 Task: Find a round trip flight from Istanbul to London for 2 passengers in Business class, traveling from 13th July to 20th July, with a price limit of $2,000.
Action: Mouse moved to (417, 363)
Screenshot: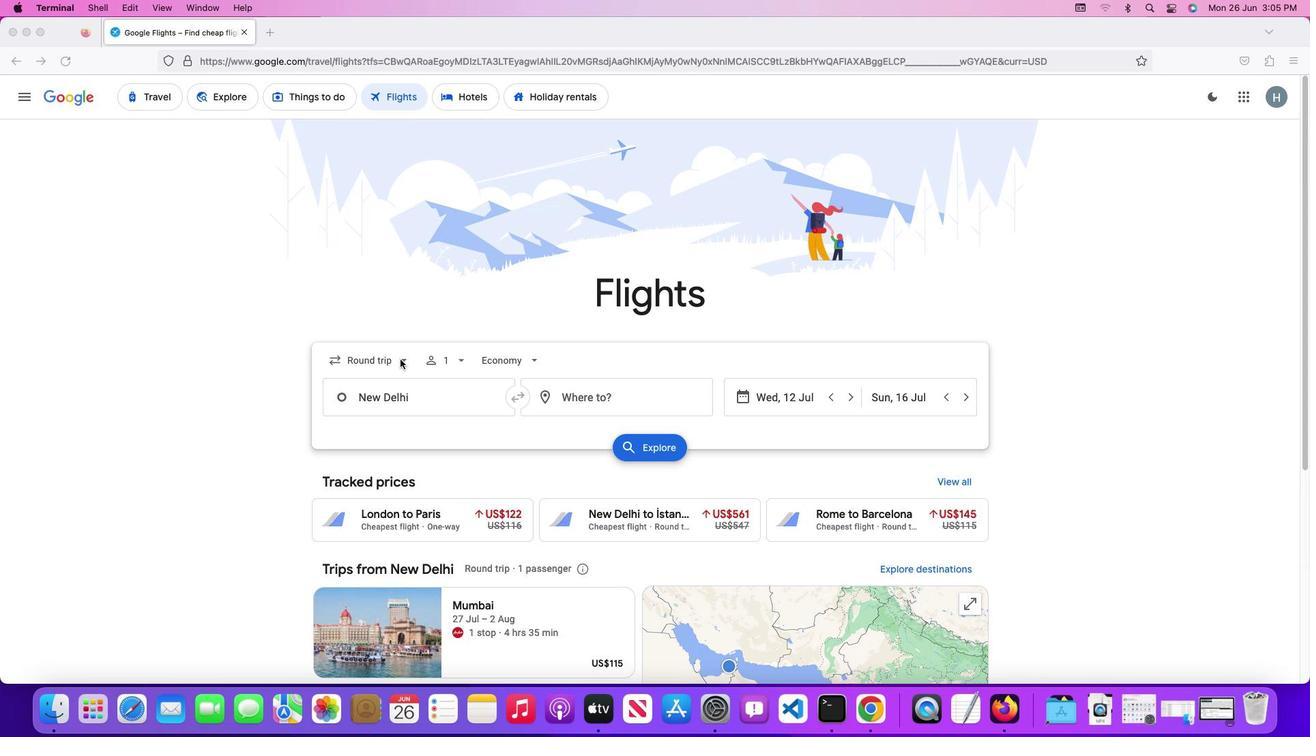 
Action: Mouse pressed left at (417, 363)
Screenshot: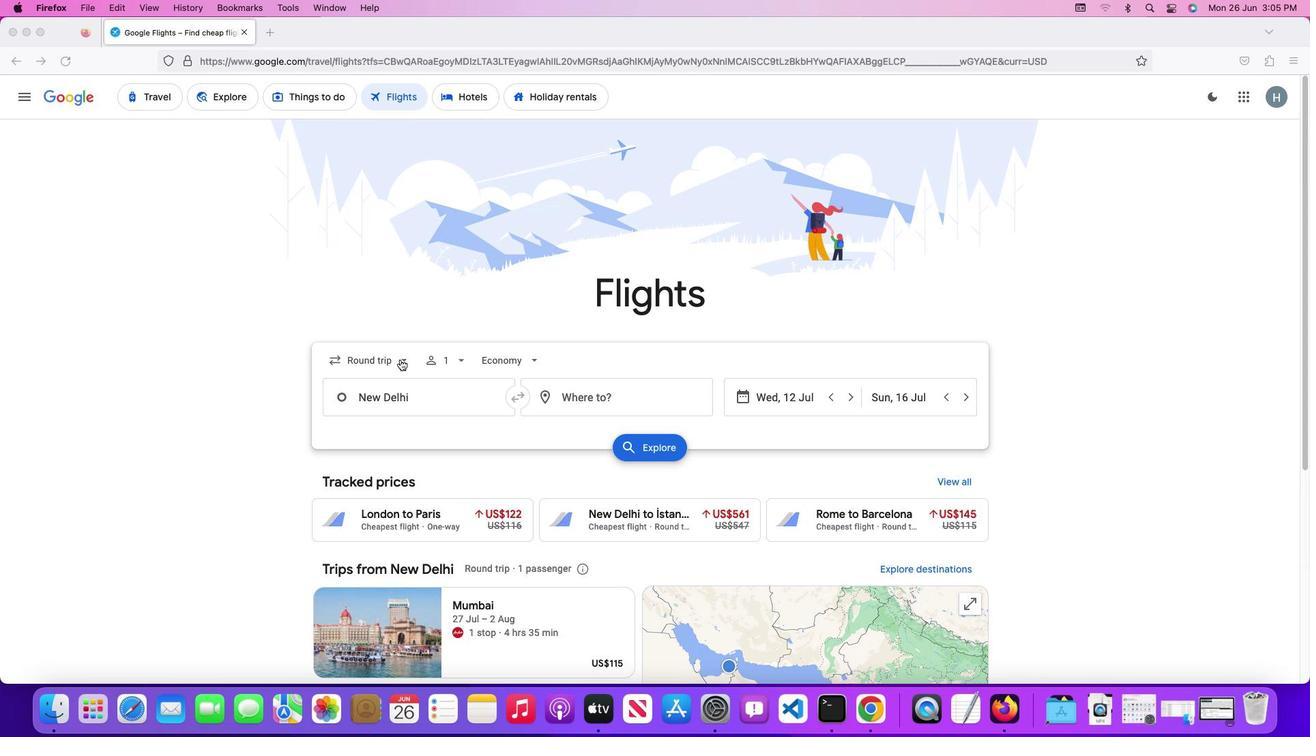 
Action: Mouse pressed left at (417, 363)
Screenshot: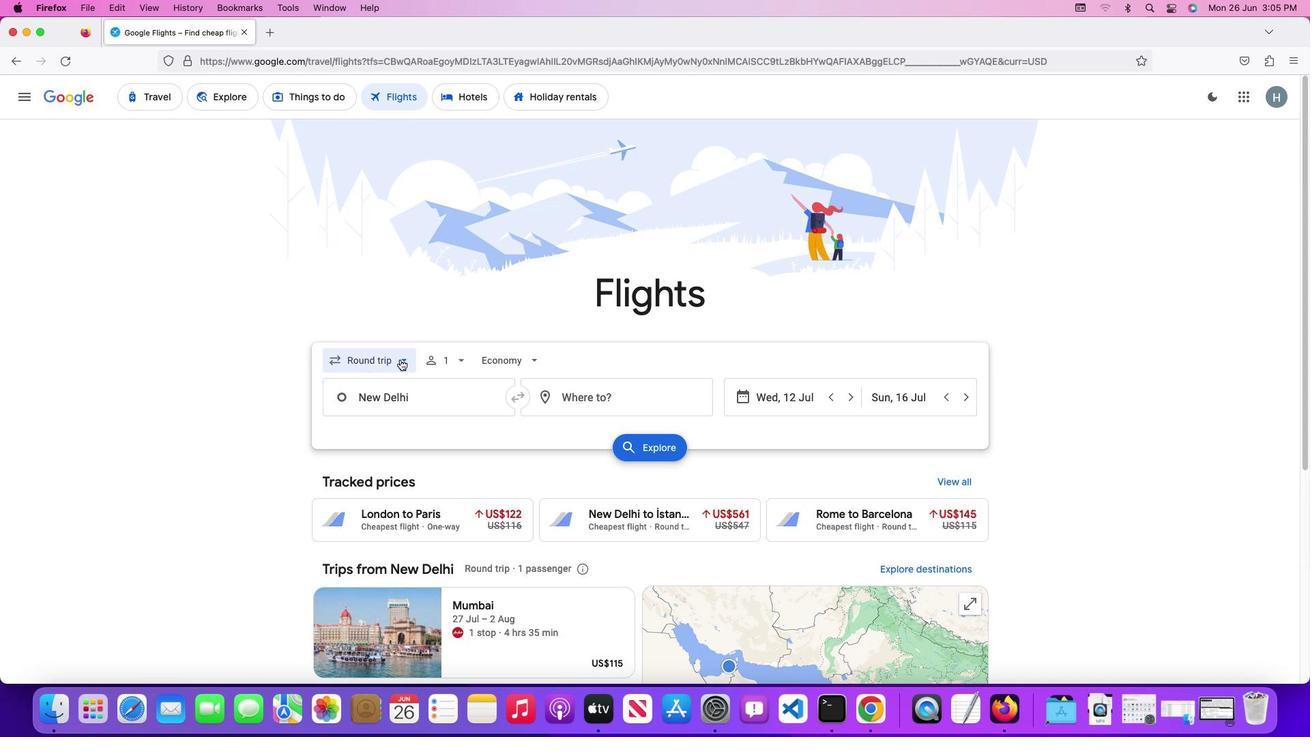 
Action: Mouse moved to (419, 397)
Screenshot: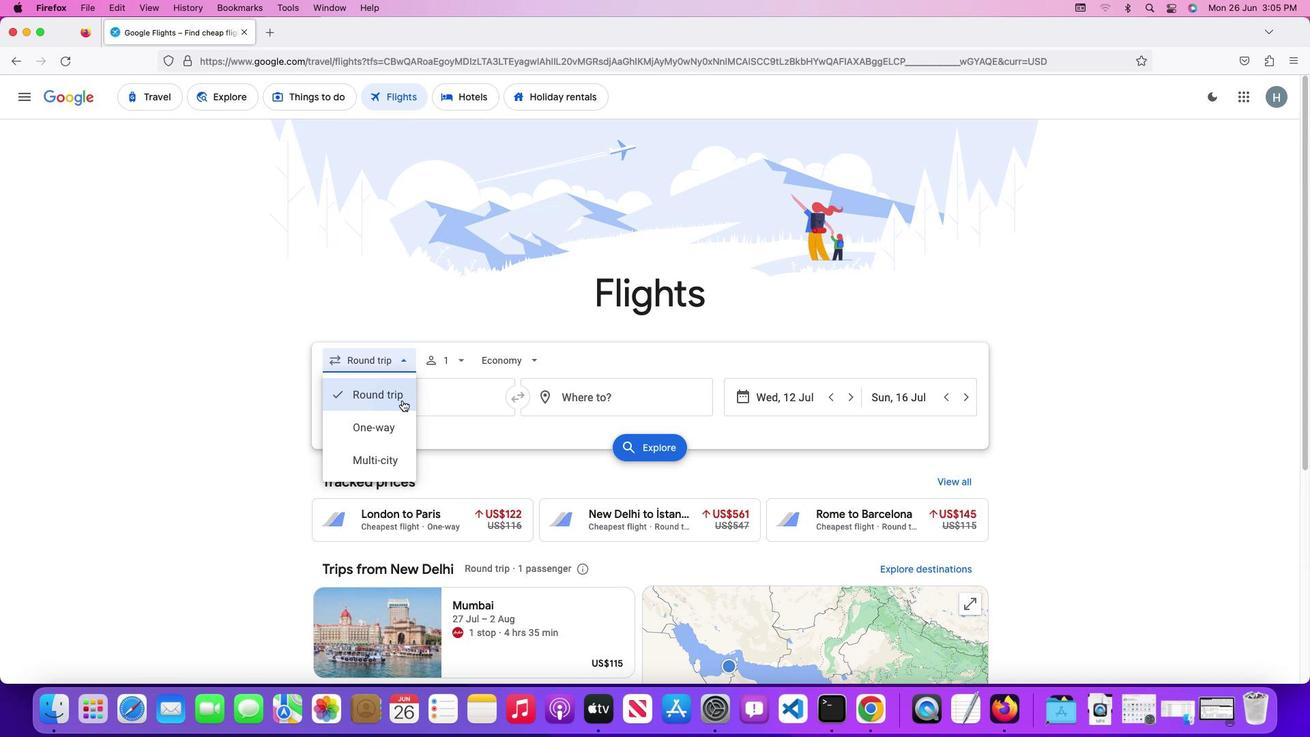 
Action: Mouse pressed left at (419, 397)
Screenshot: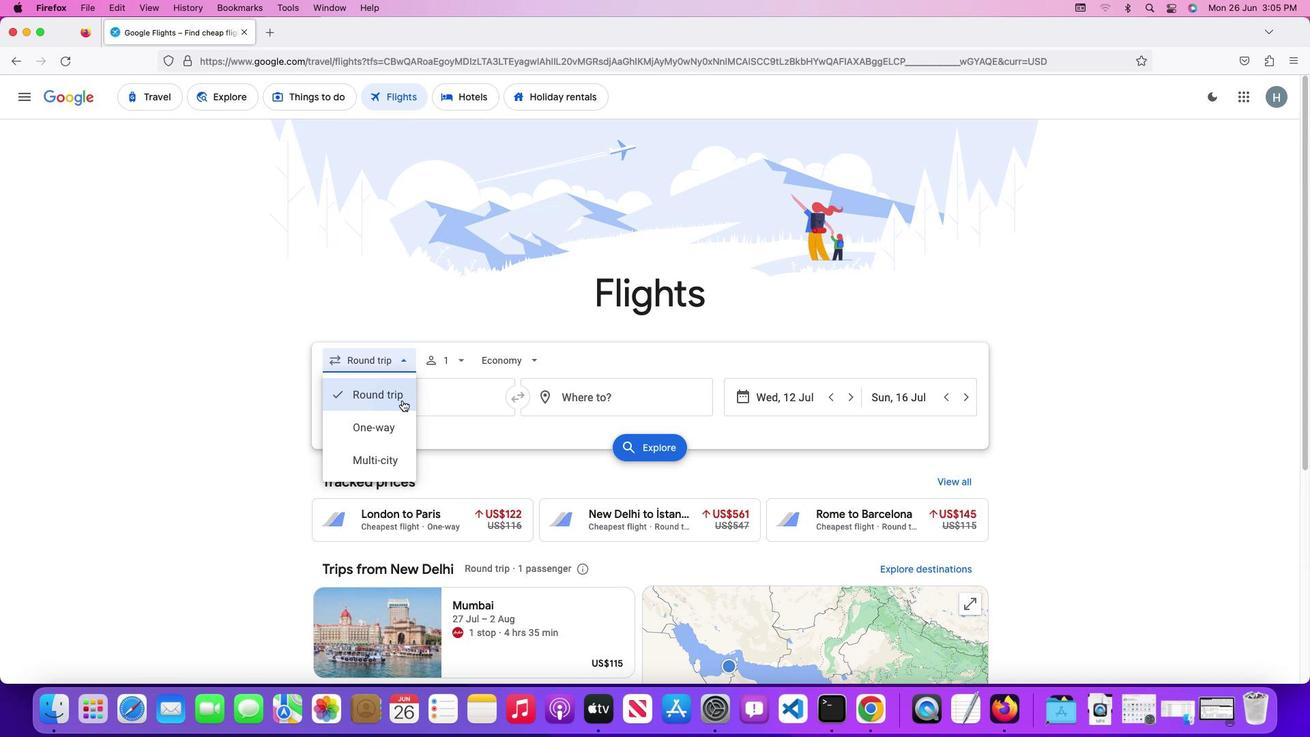 
Action: Mouse moved to (477, 361)
Screenshot: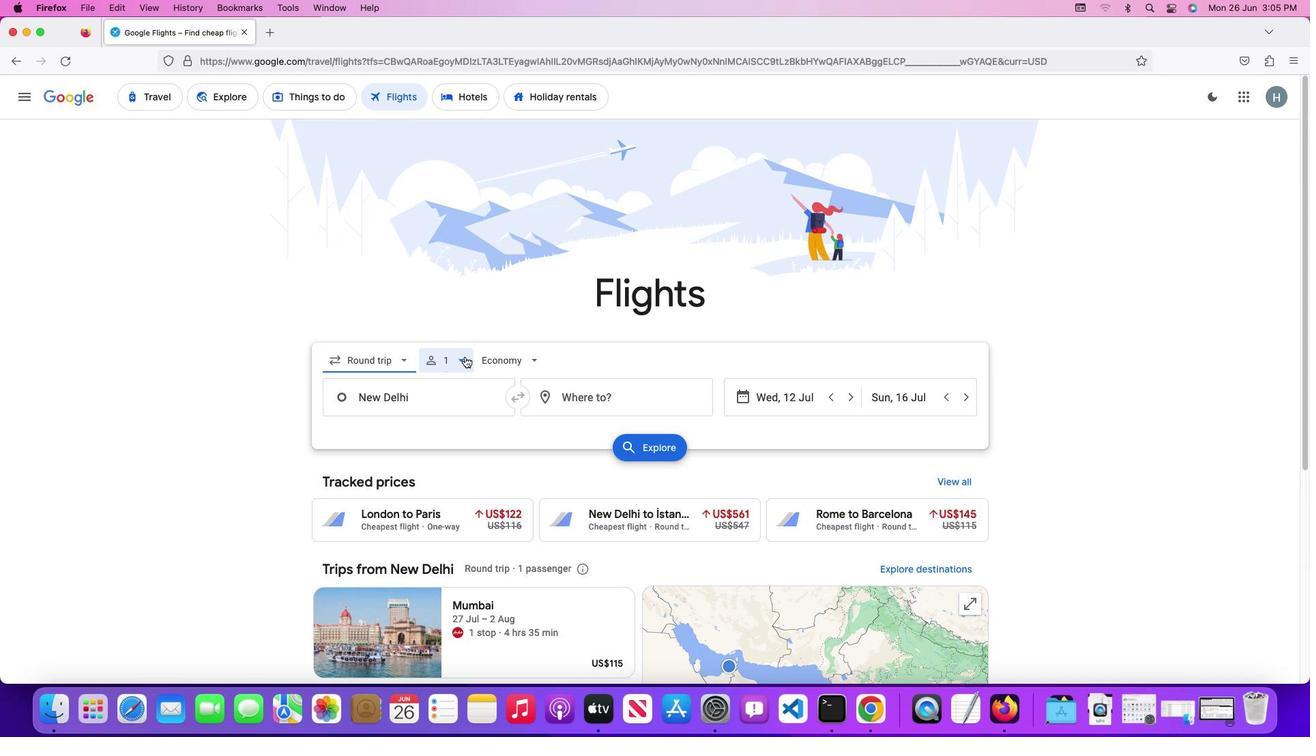 
Action: Mouse pressed left at (477, 361)
Screenshot: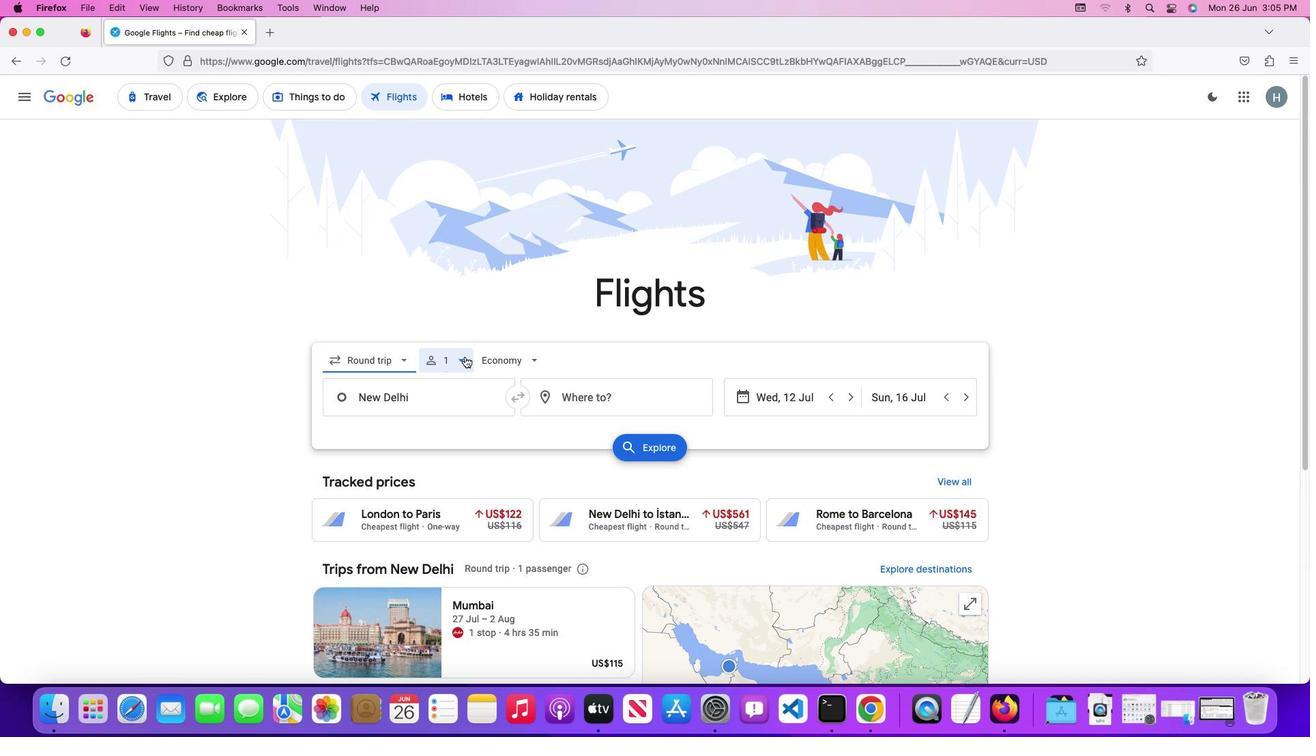 
Action: Mouse moved to (562, 391)
Screenshot: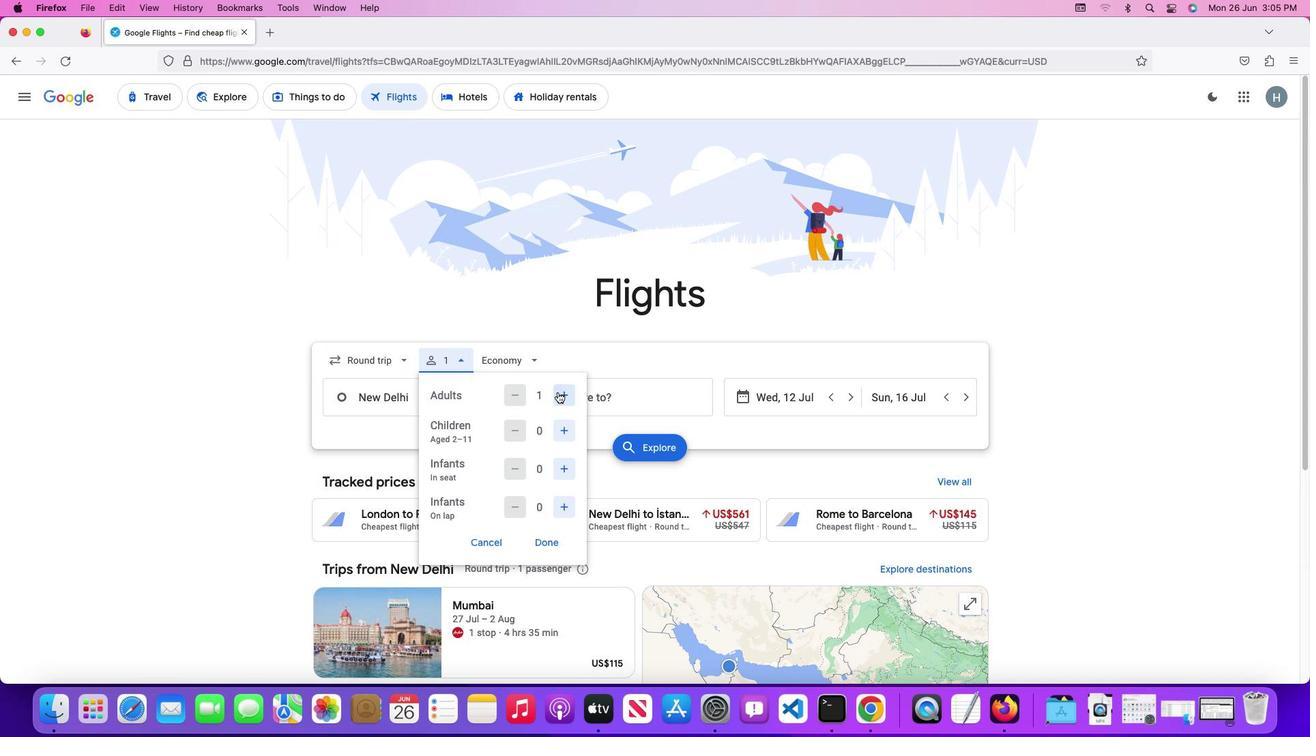 
Action: Mouse pressed left at (562, 391)
Screenshot: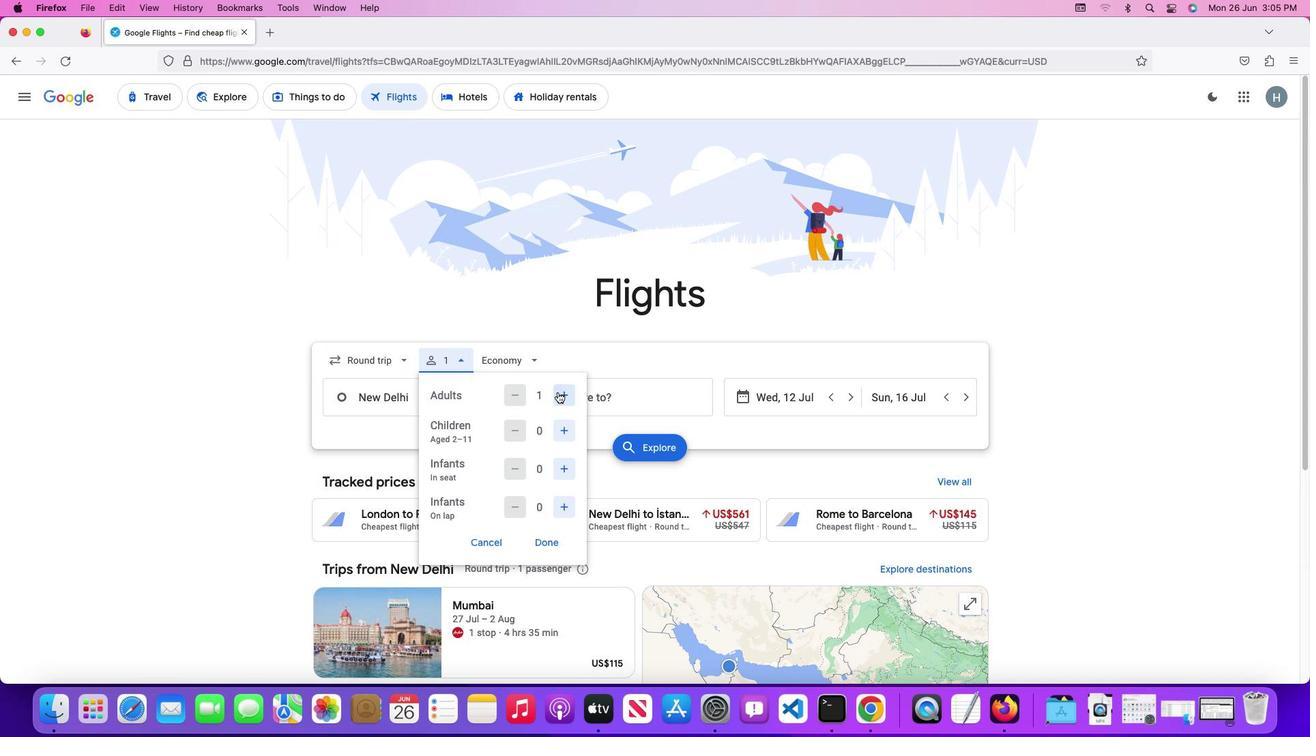 
Action: Mouse moved to (551, 511)
Screenshot: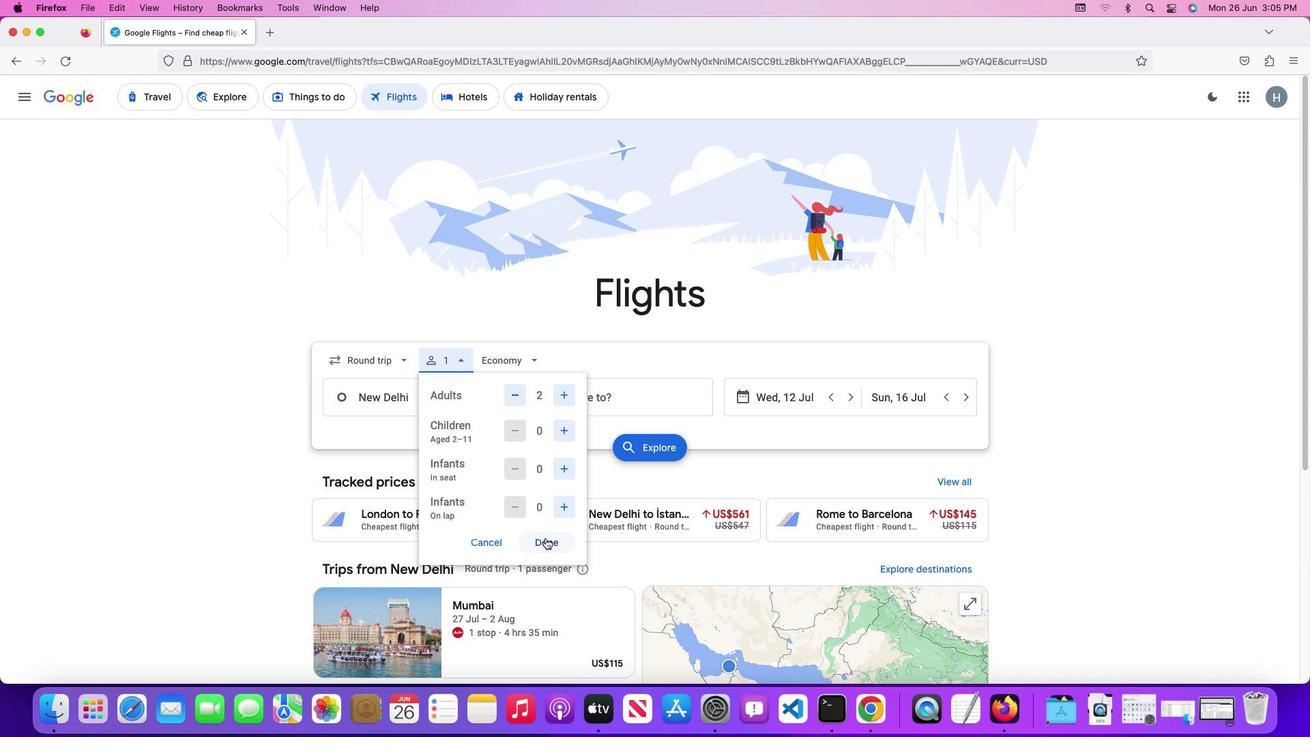 
Action: Mouse pressed left at (551, 511)
Screenshot: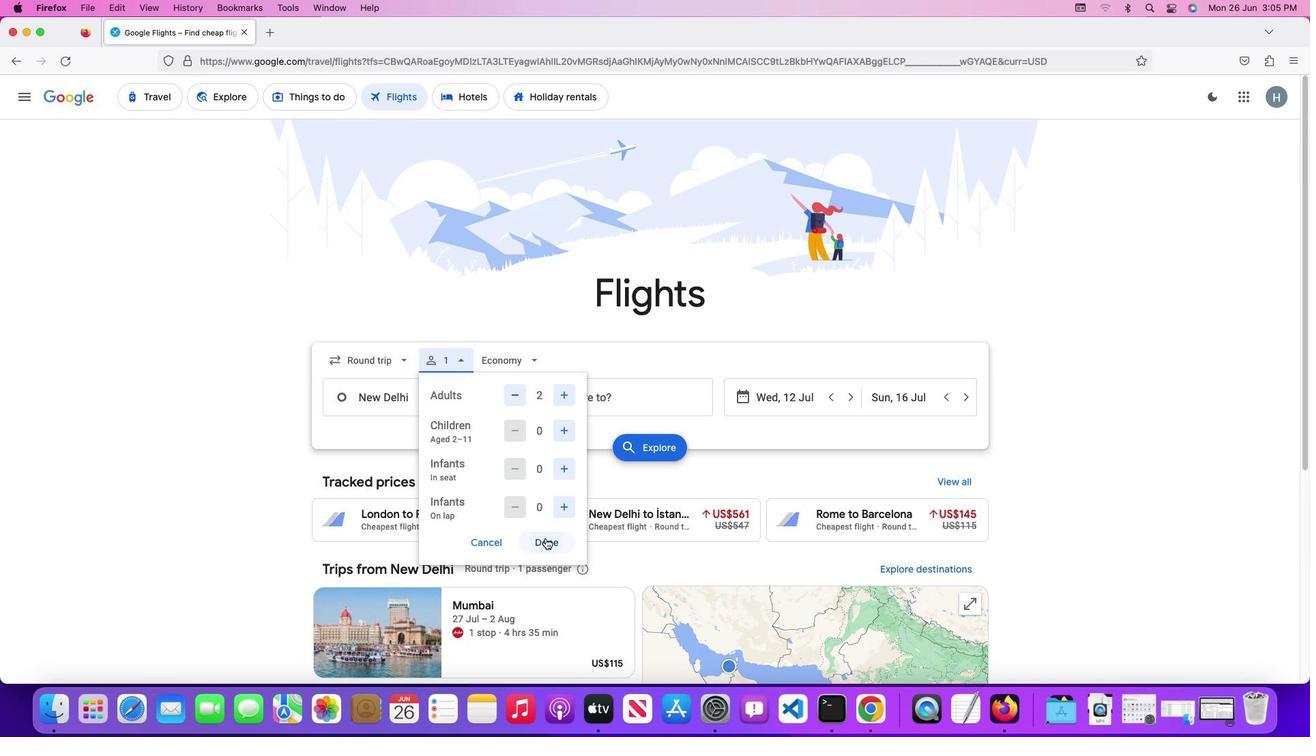 
Action: Mouse moved to (526, 363)
Screenshot: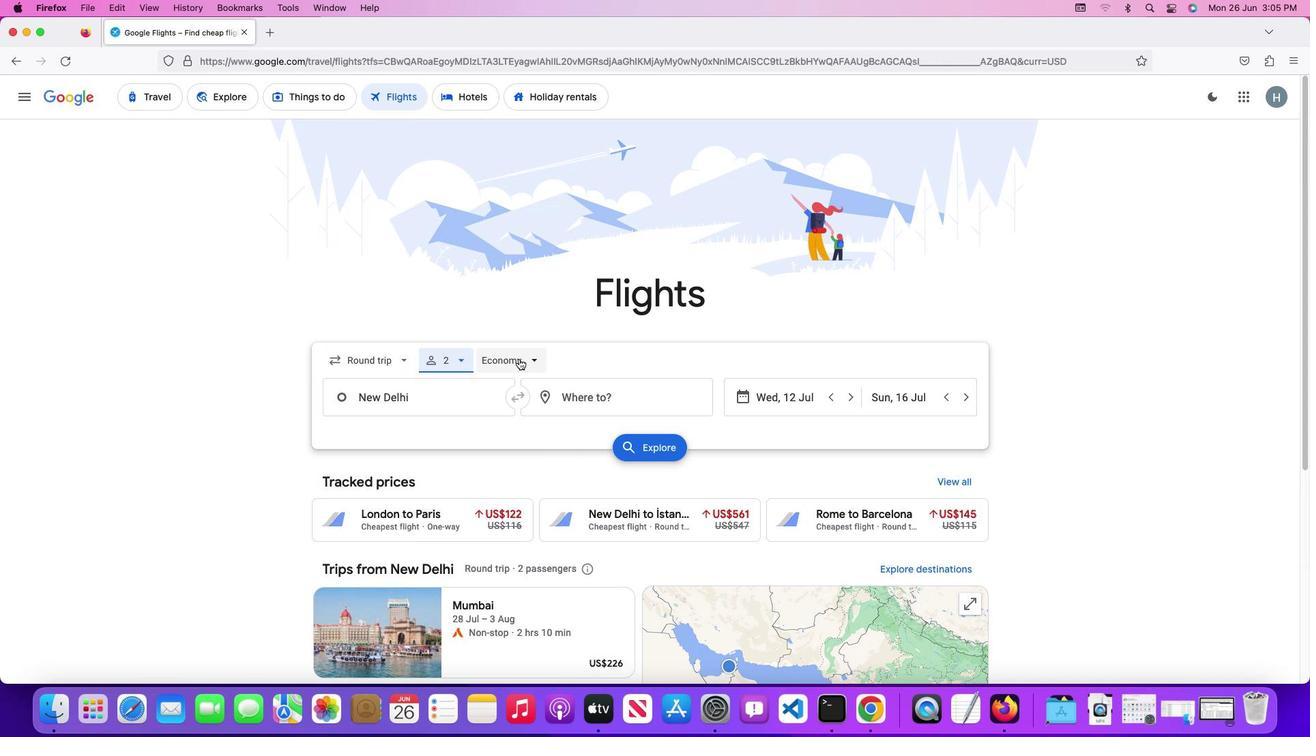 
Action: Mouse pressed left at (526, 363)
Screenshot: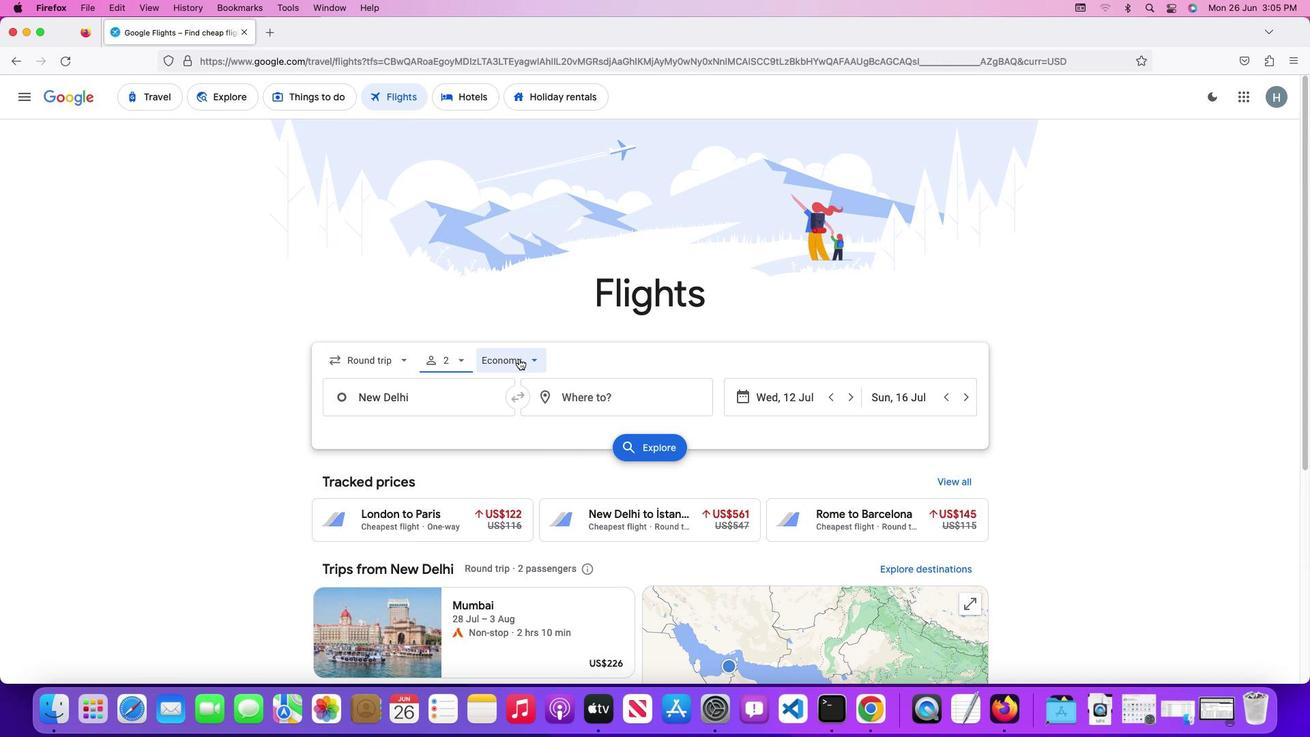 
Action: Mouse moved to (535, 442)
Screenshot: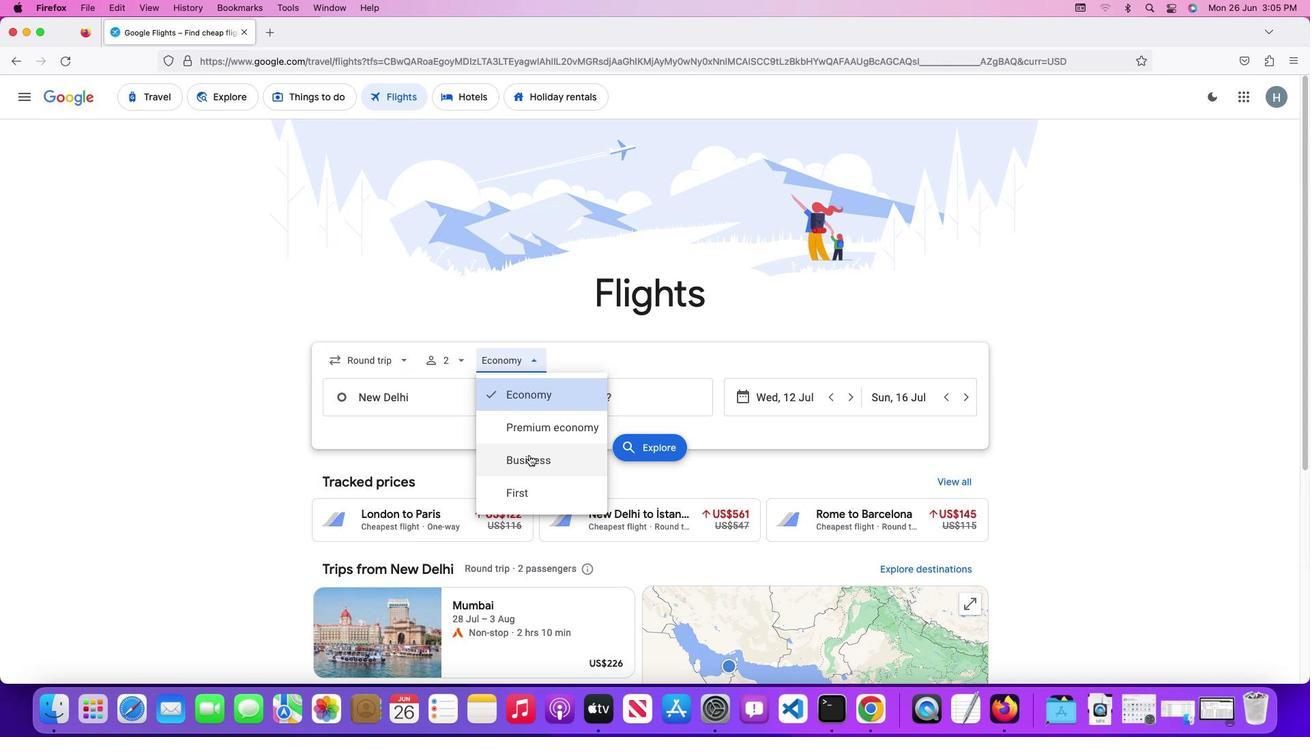 
Action: Mouse pressed left at (535, 442)
Screenshot: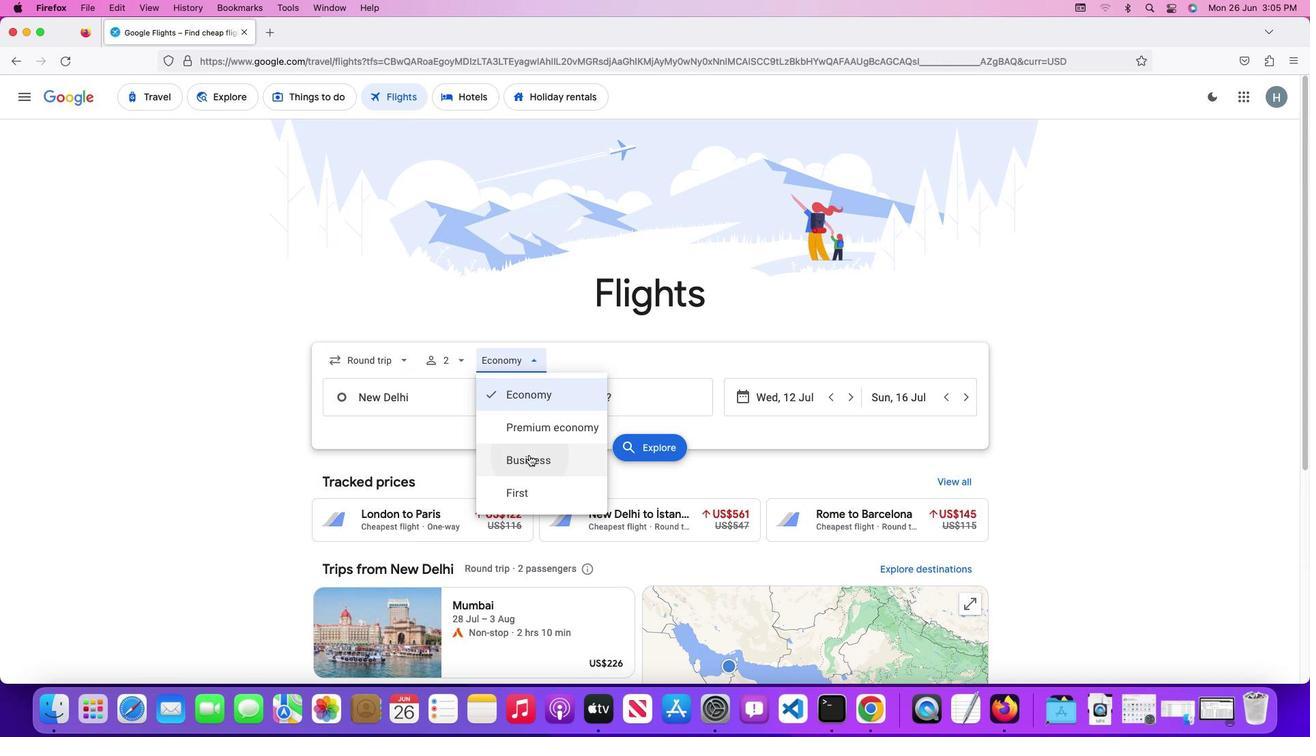 
Action: Mouse moved to (451, 395)
Screenshot: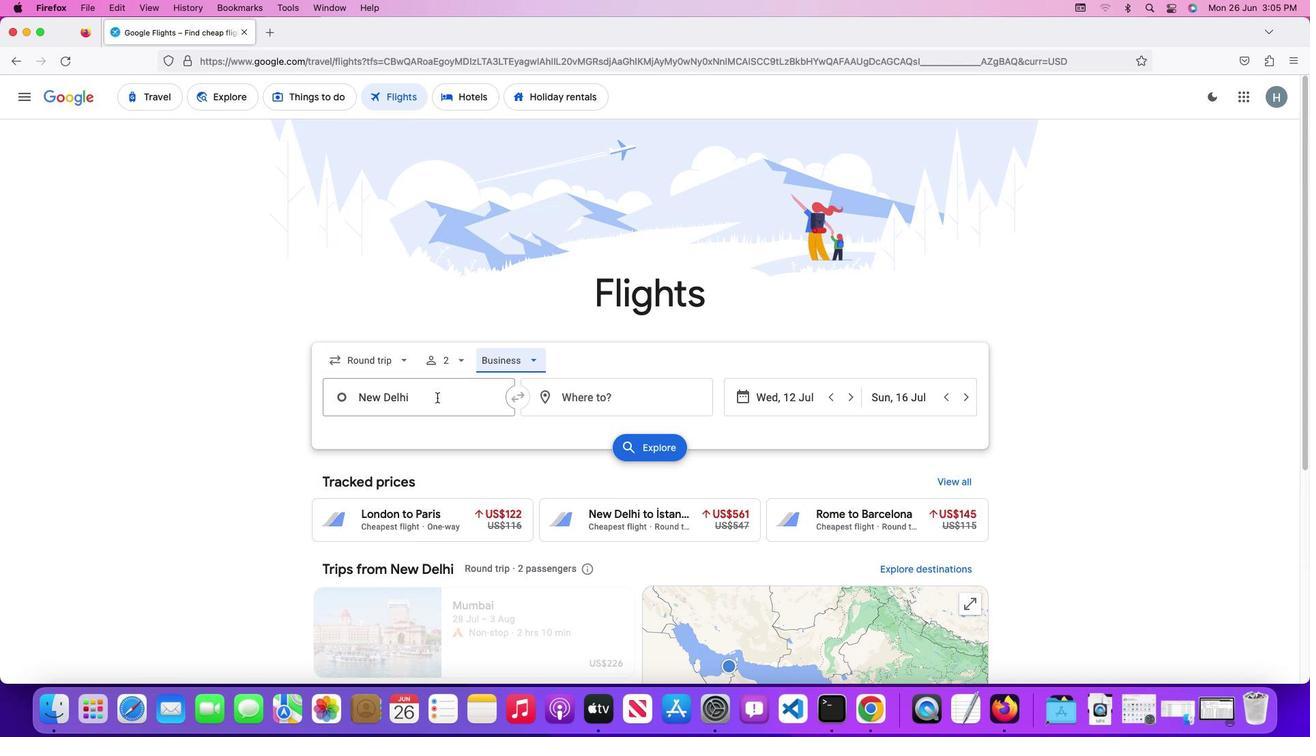 
Action: Mouse pressed left at (451, 395)
Screenshot: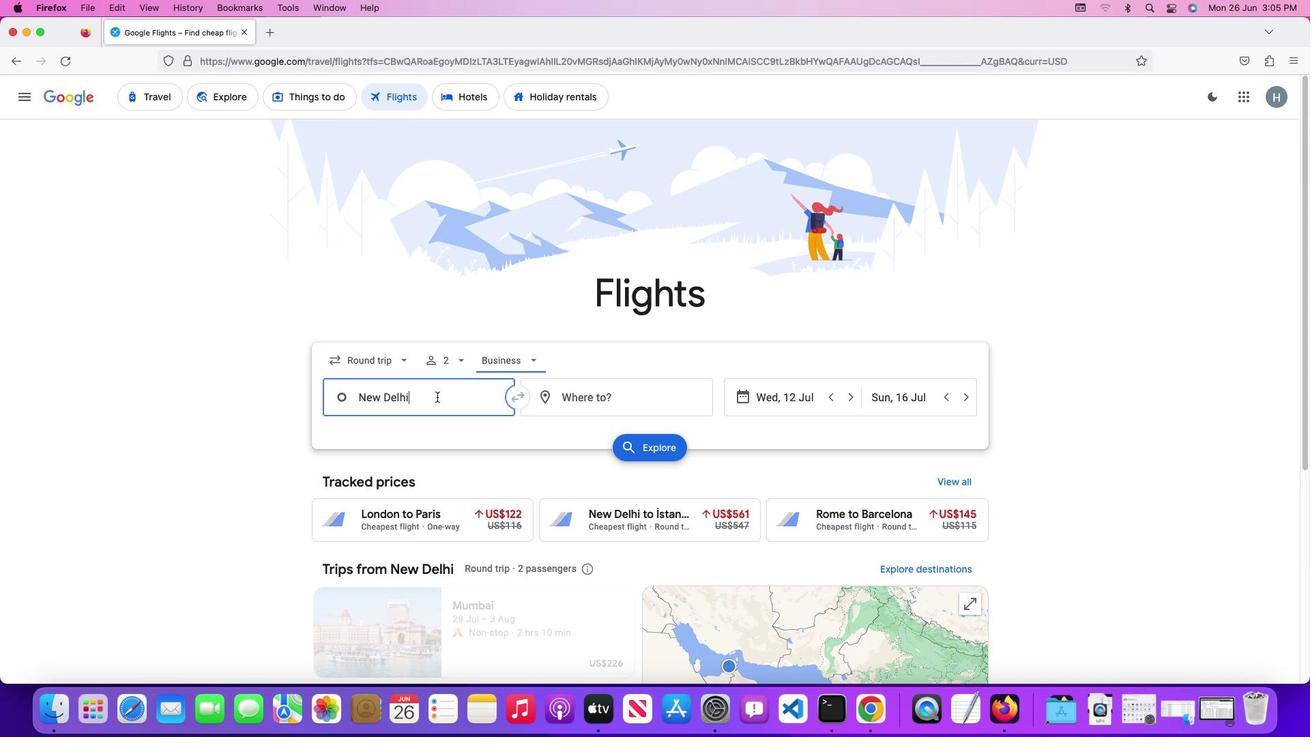 
Action: Mouse moved to (451, 395)
Screenshot: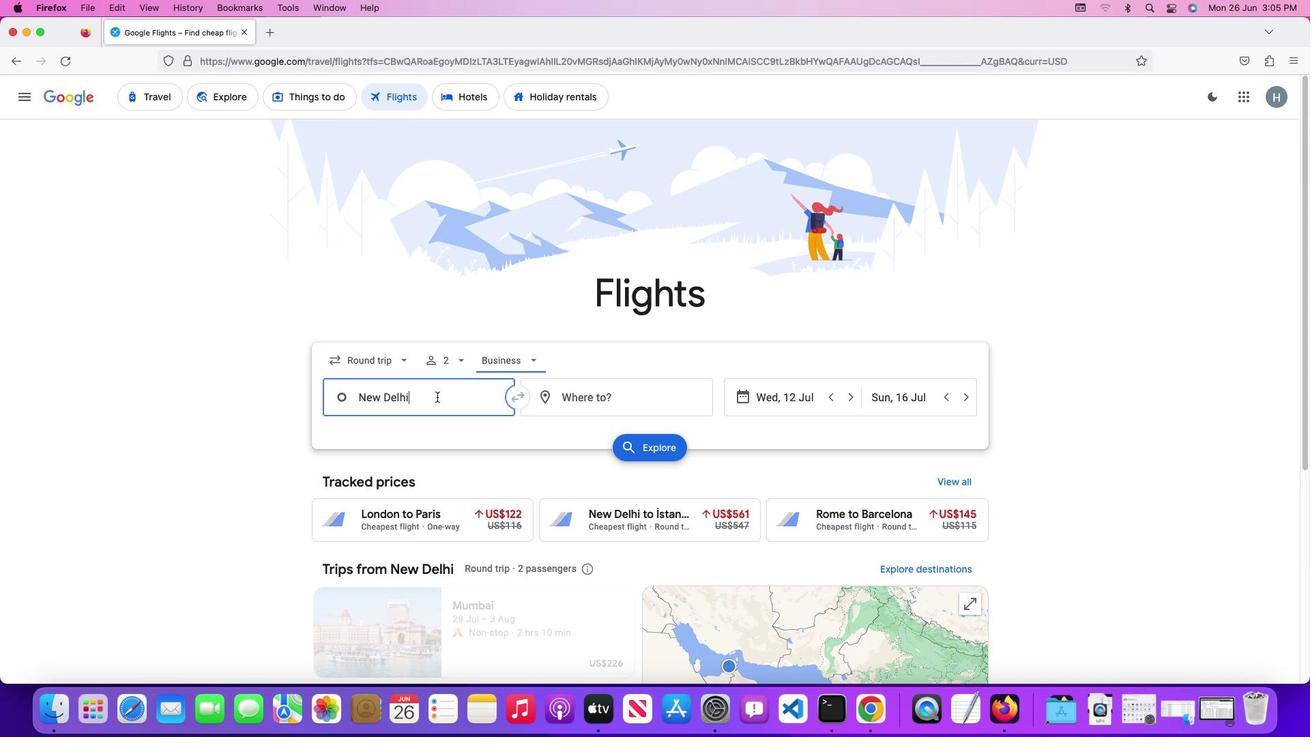 
Action: Key pressed Key.shift'I''s''t''a''n''b''u''l'
Screenshot: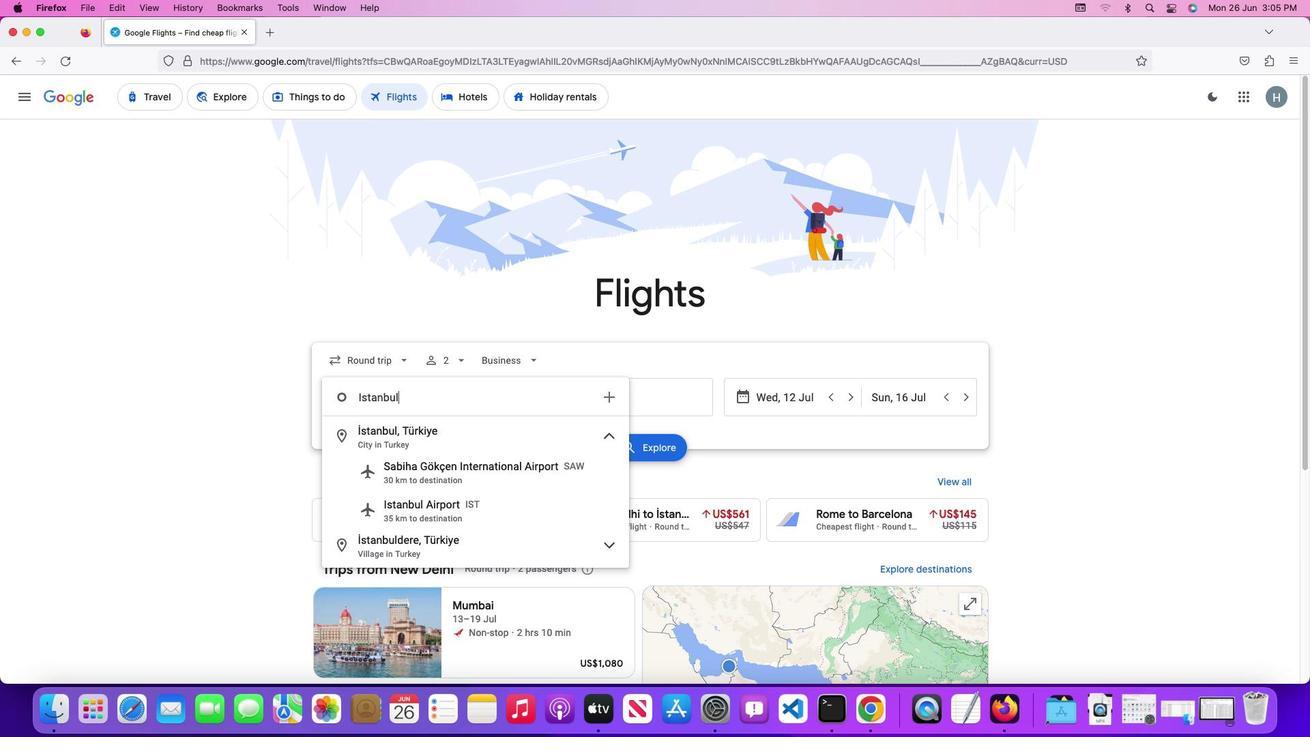 
Action: Mouse moved to (471, 425)
Screenshot: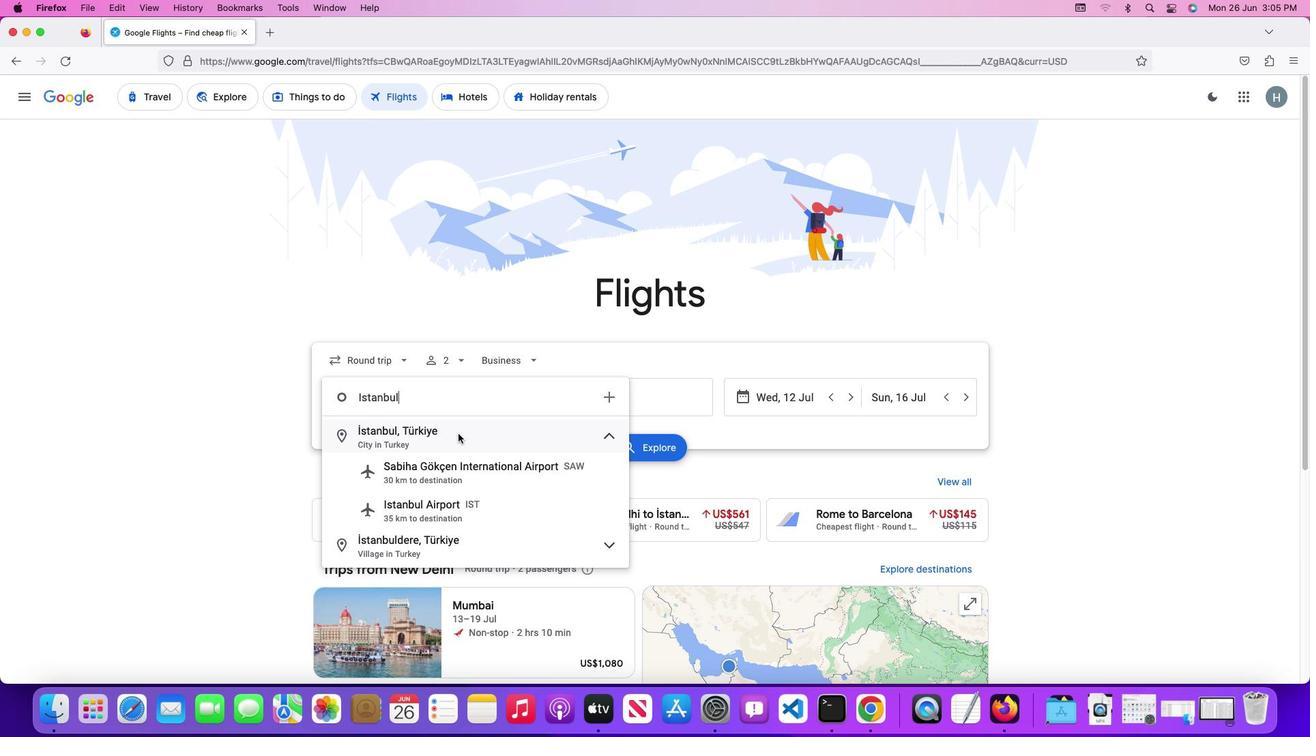 
Action: Mouse pressed left at (471, 425)
Screenshot: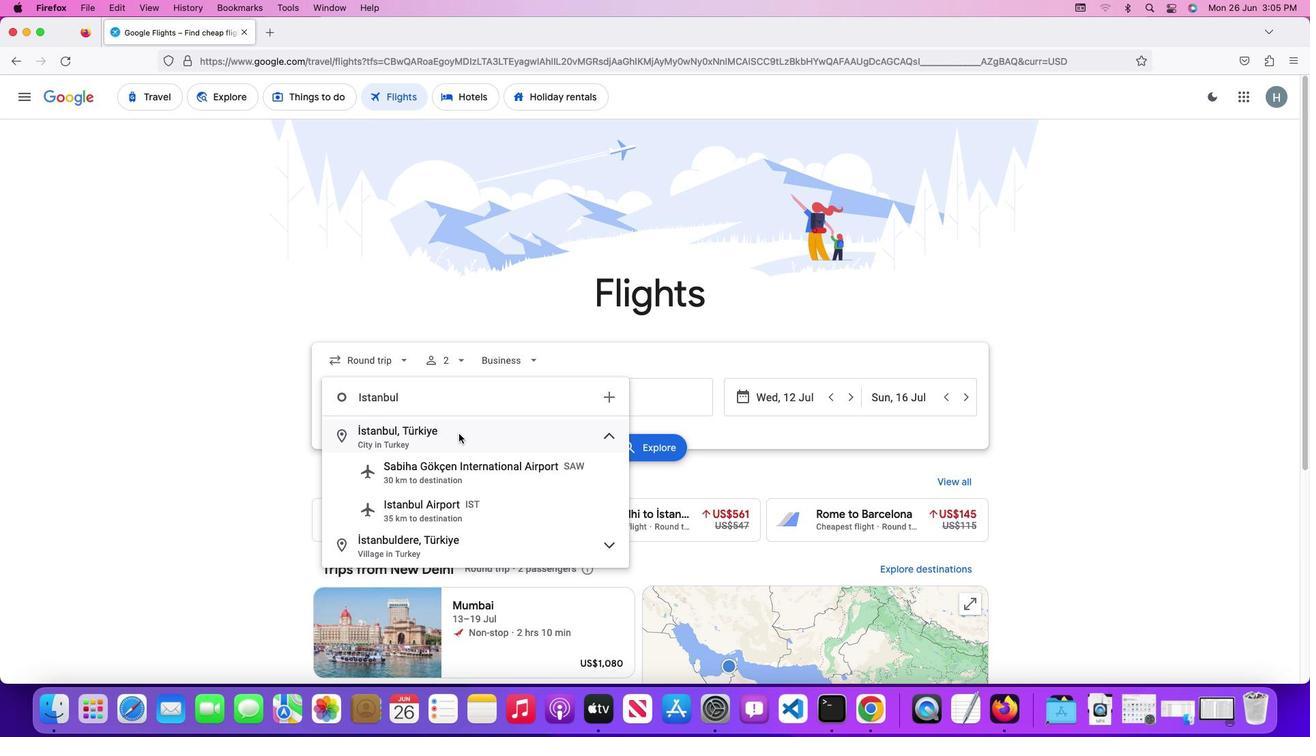 
Action: Mouse moved to (578, 397)
Screenshot: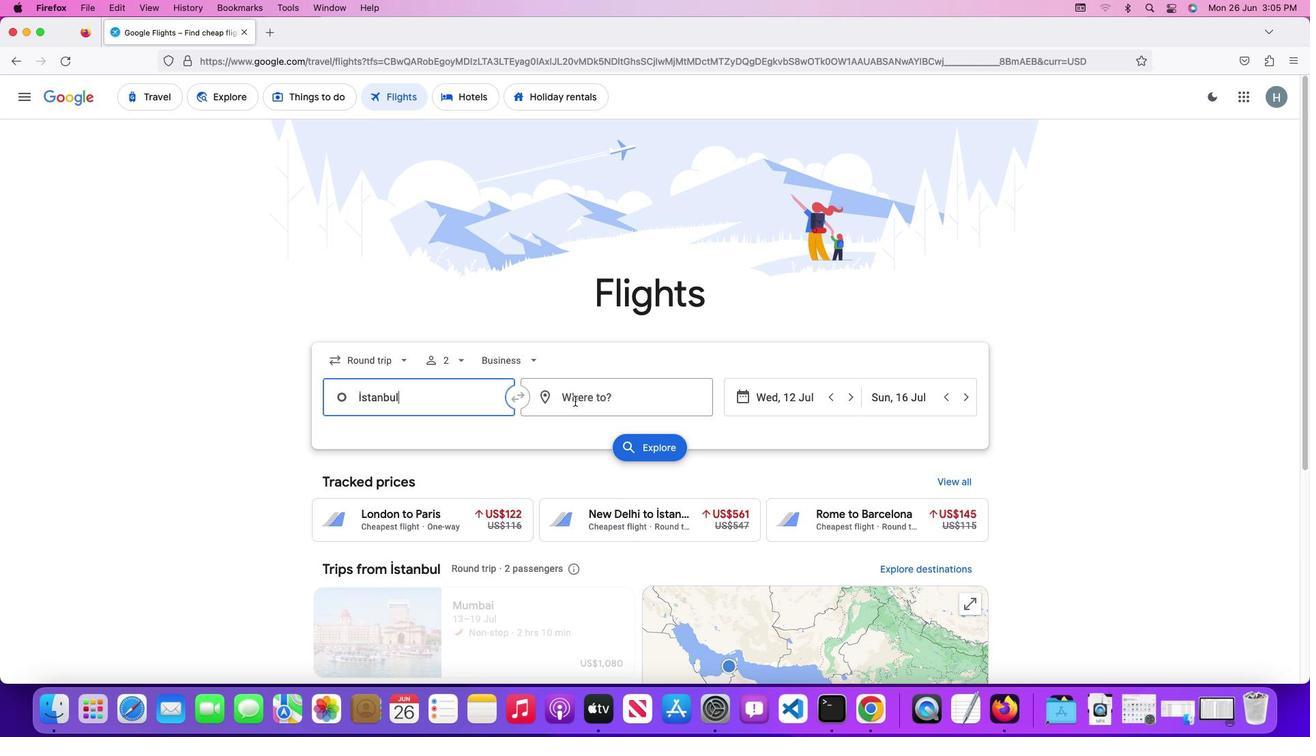 
Action: Mouse pressed left at (578, 397)
Screenshot: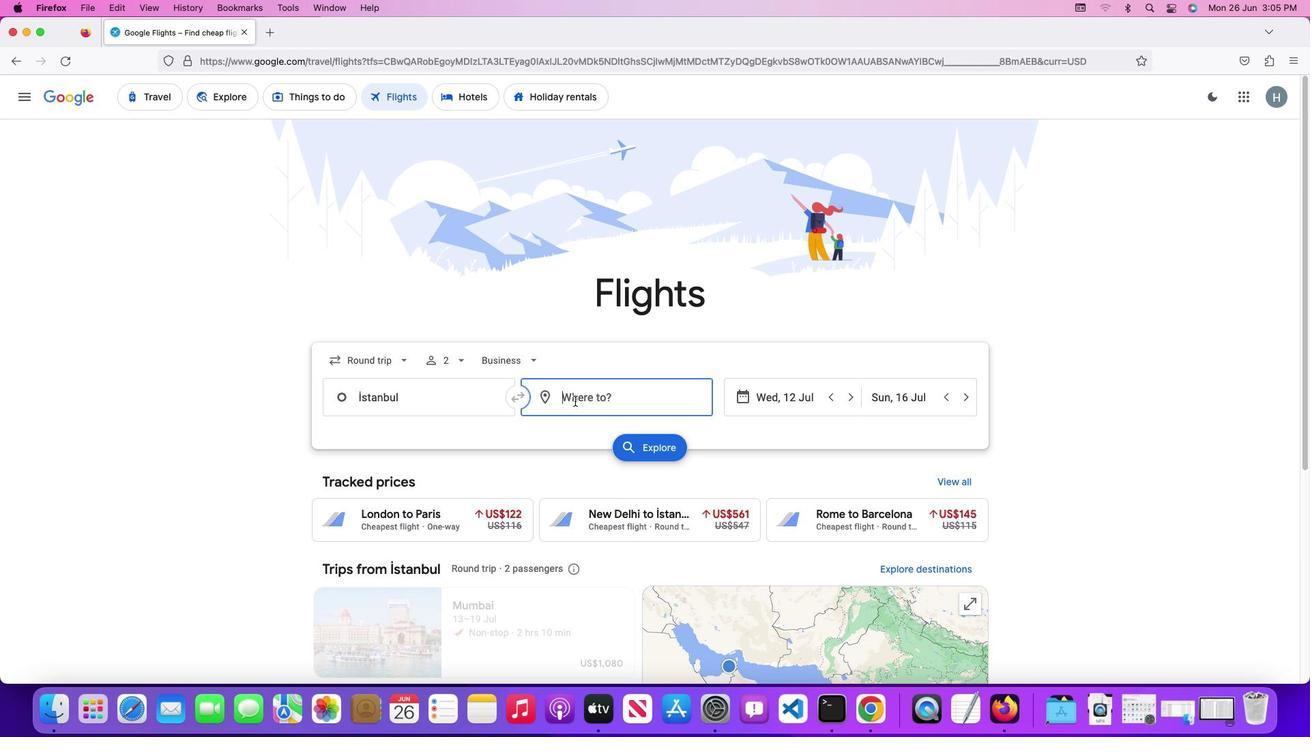 
Action: Key pressed Key.shift'L''o''n''d''o''n'
Screenshot: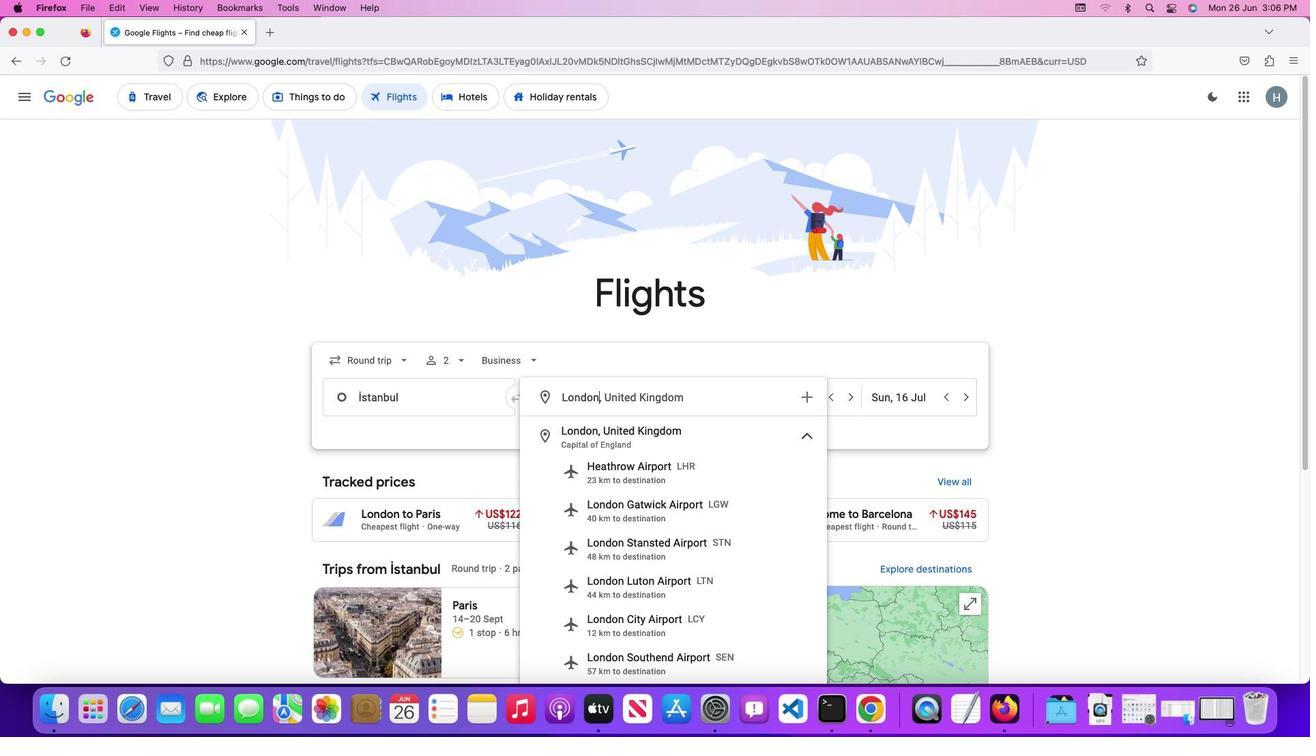 
Action: Mouse moved to (620, 425)
Screenshot: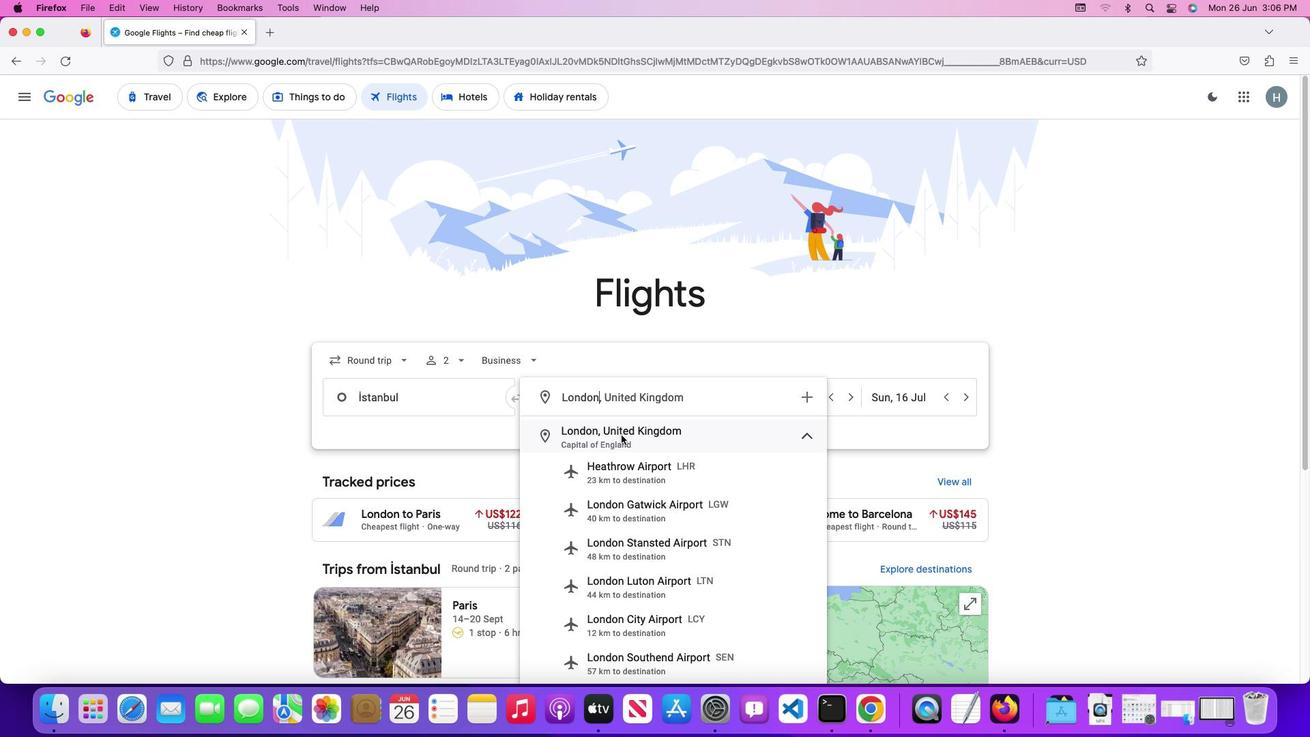 
Action: Mouse pressed left at (620, 425)
Screenshot: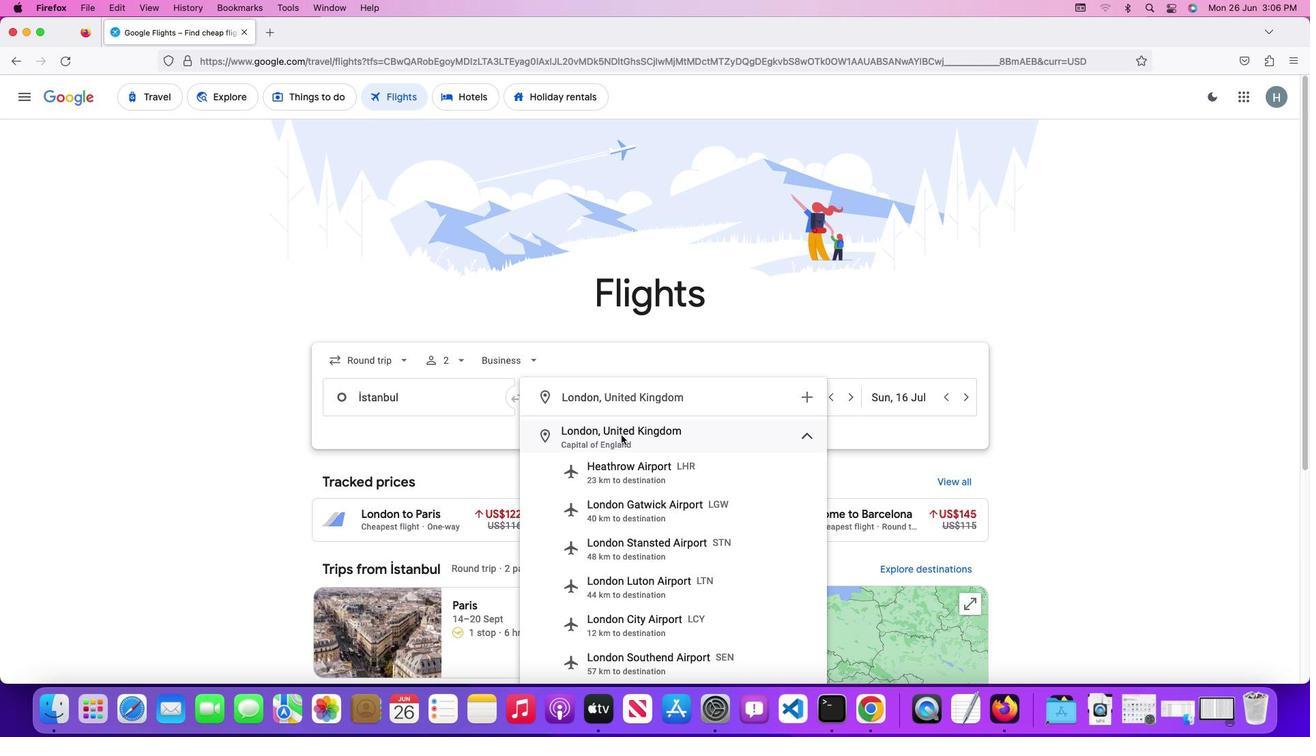 
Action: Mouse moved to (787, 400)
Screenshot: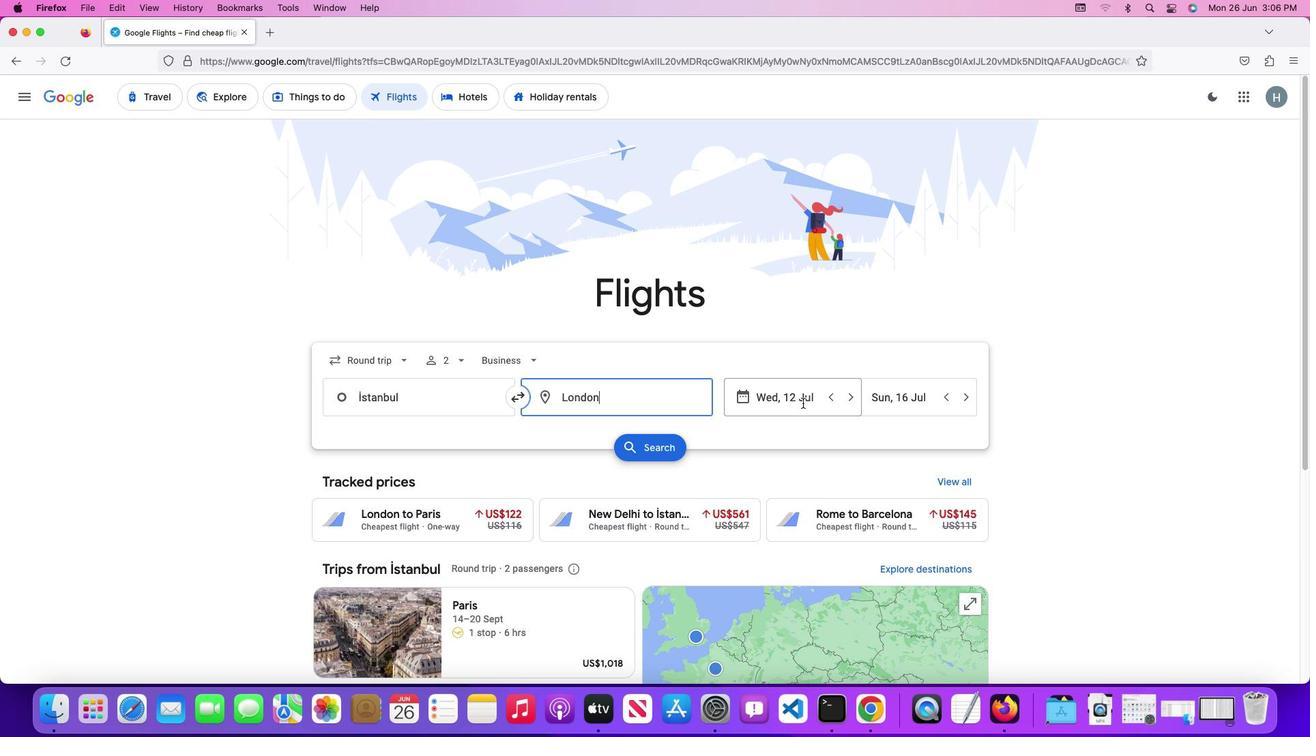 
Action: Mouse pressed left at (787, 400)
Screenshot: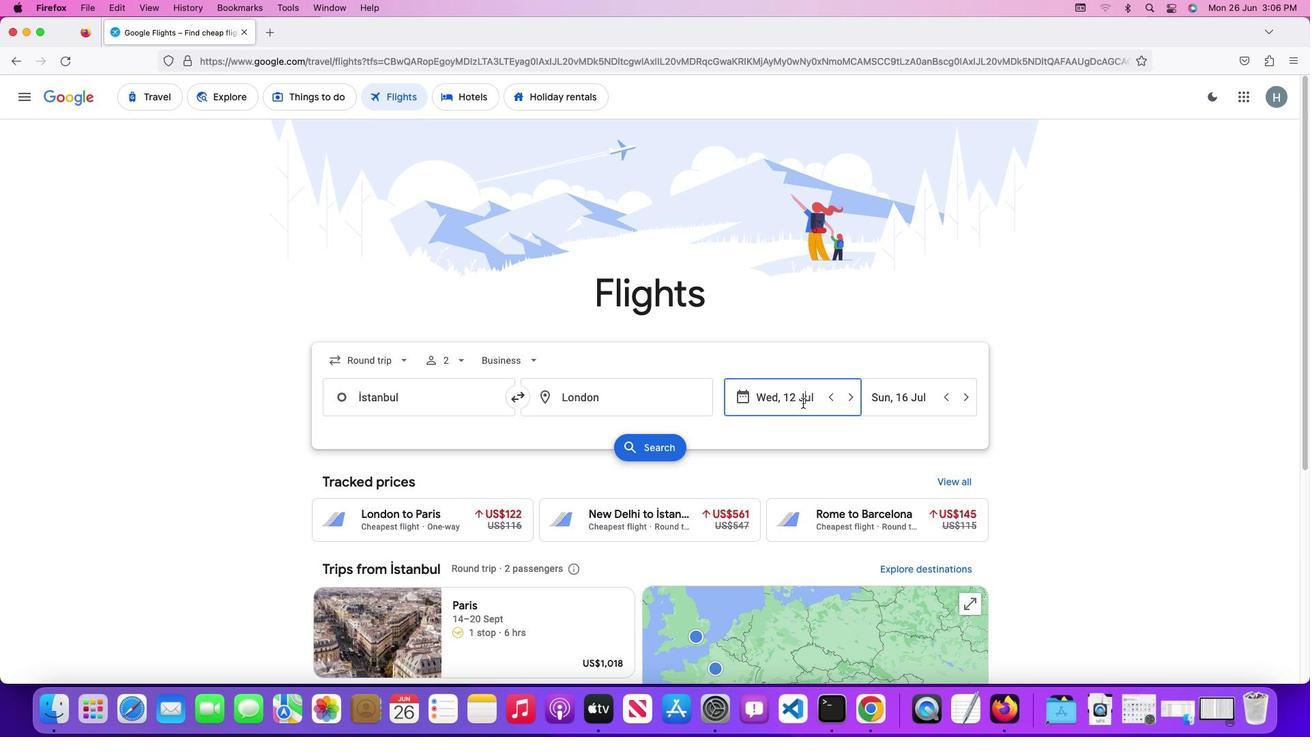
Action: Mouse moved to (860, 486)
Screenshot: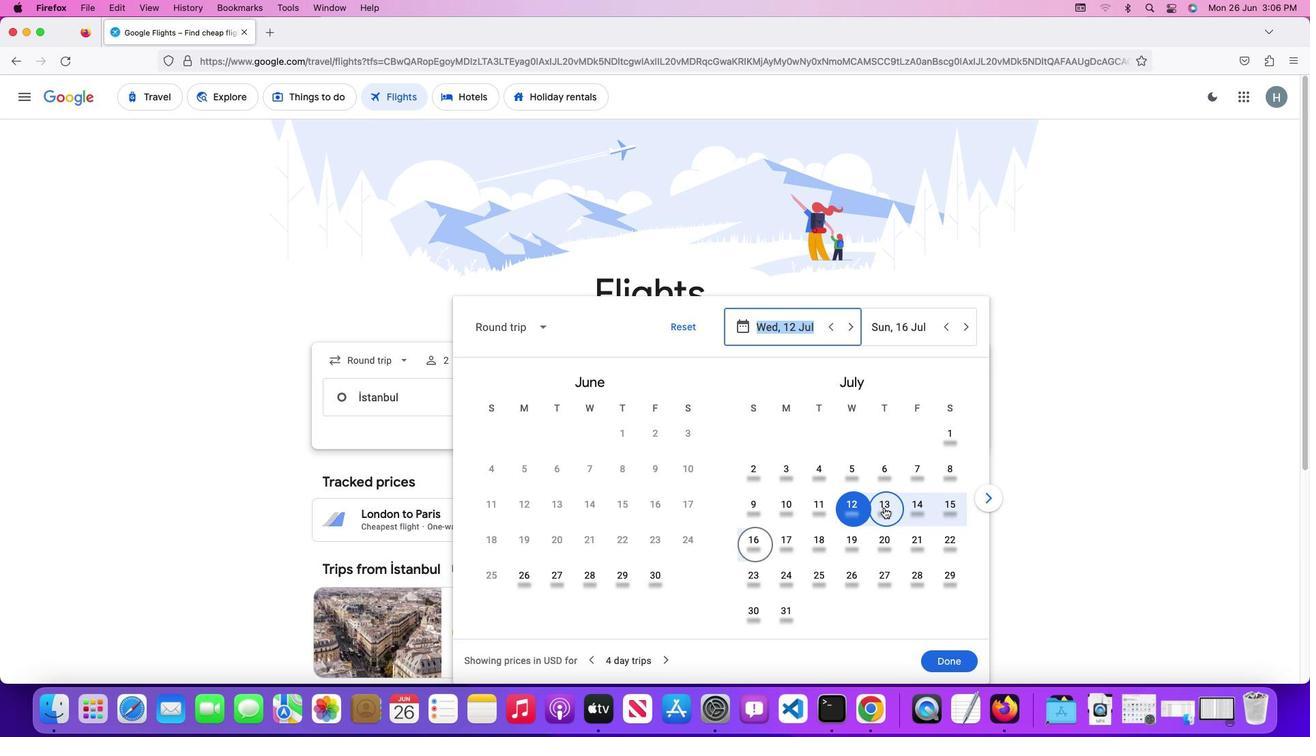 
Action: Mouse pressed left at (860, 486)
Screenshot: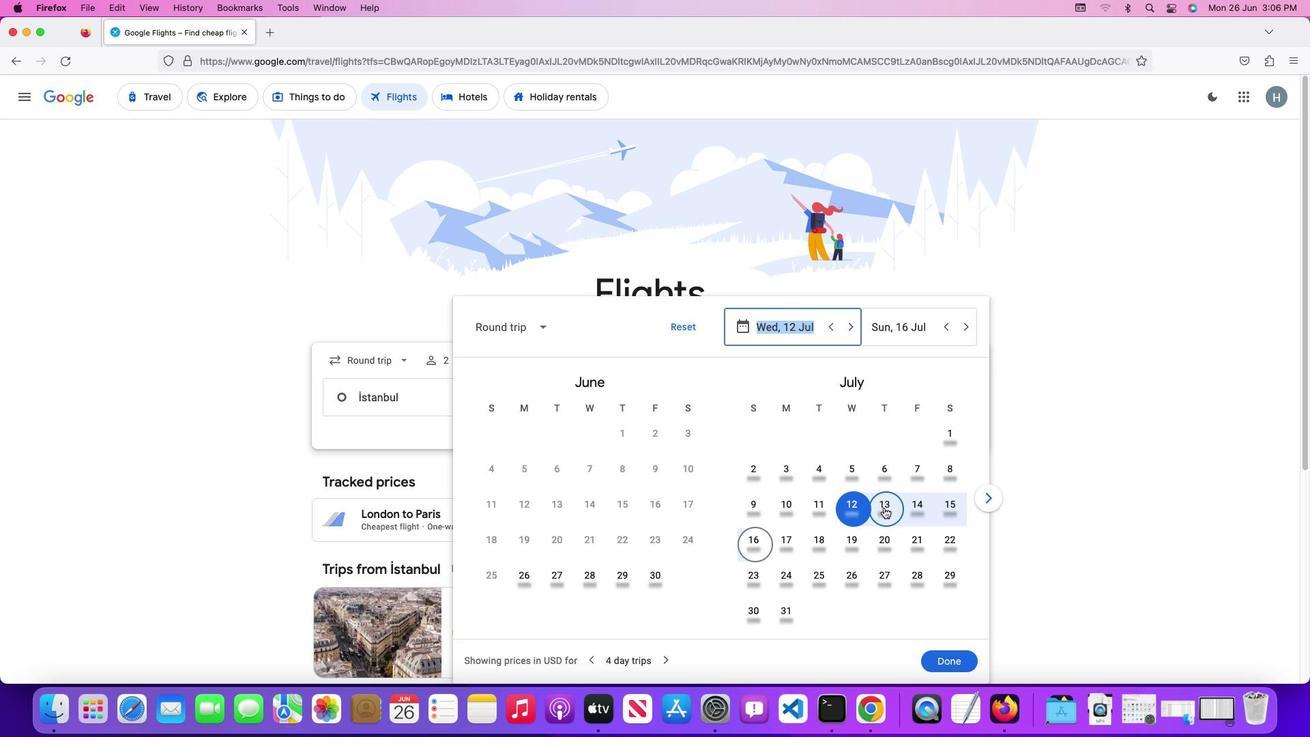 
Action: Mouse moved to (864, 514)
Screenshot: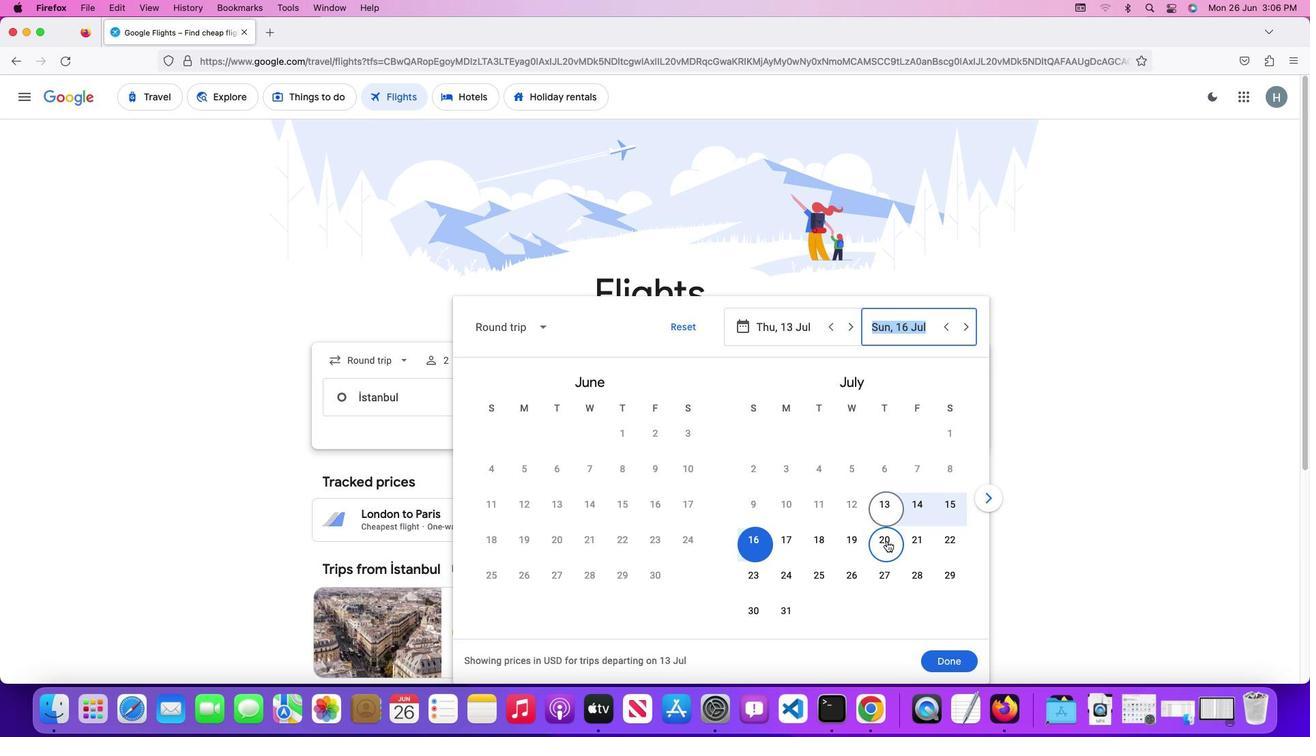 
Action: Mouse pressed left at (864, 514)
Screenshot: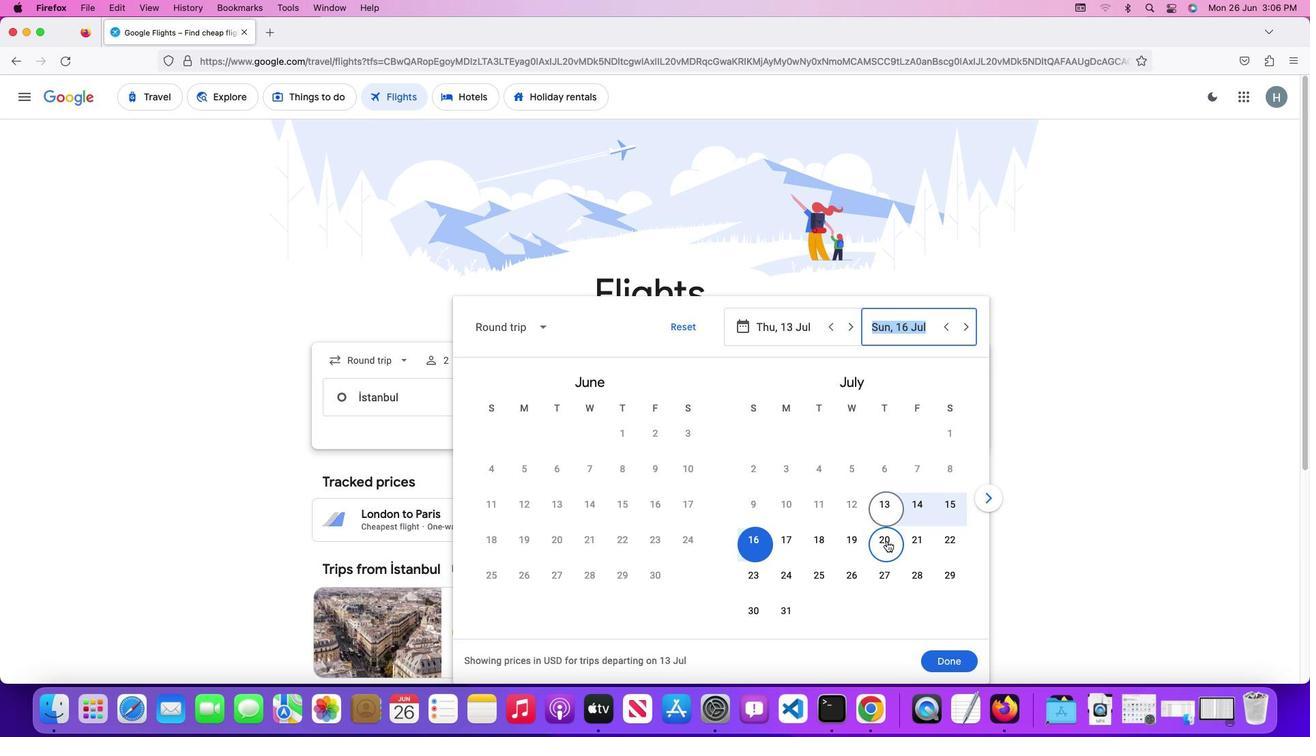 
Action: Mouse moved to (909, 616)
Screenshot: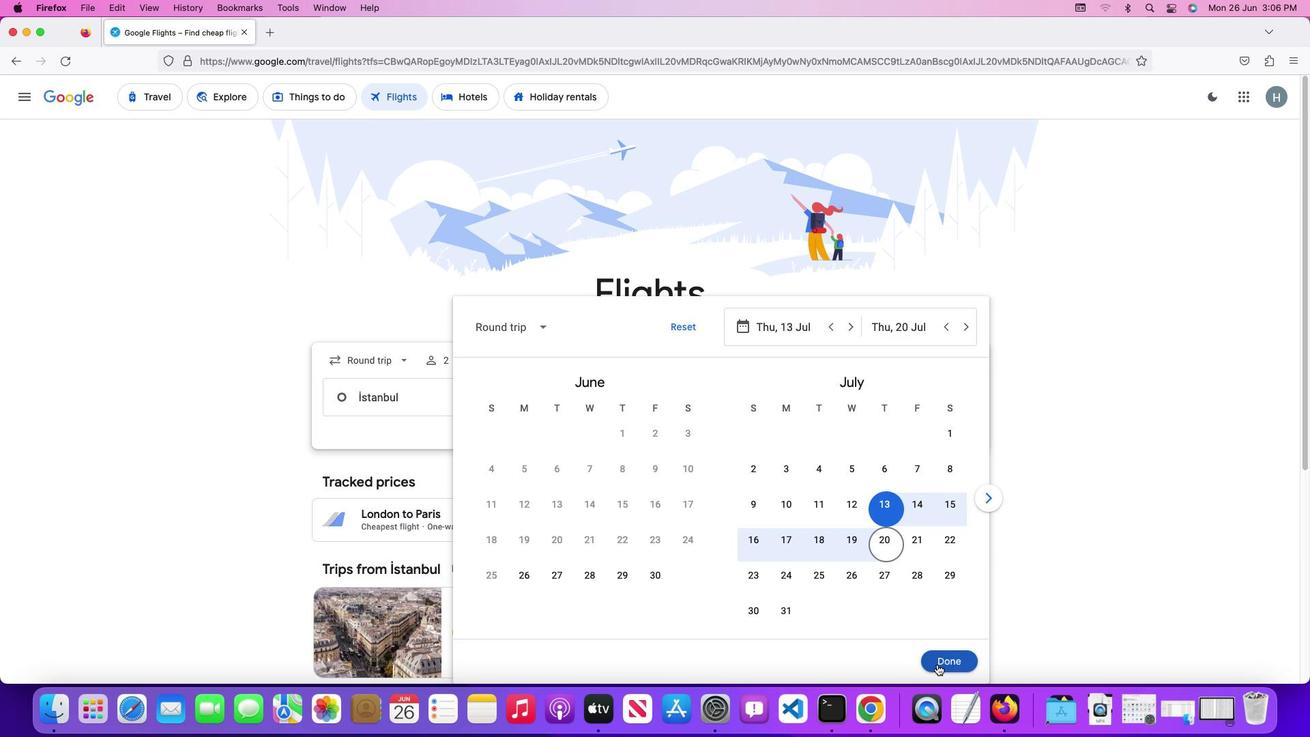 
Action: Mouse pressed left at (909, 616)
Screenshot: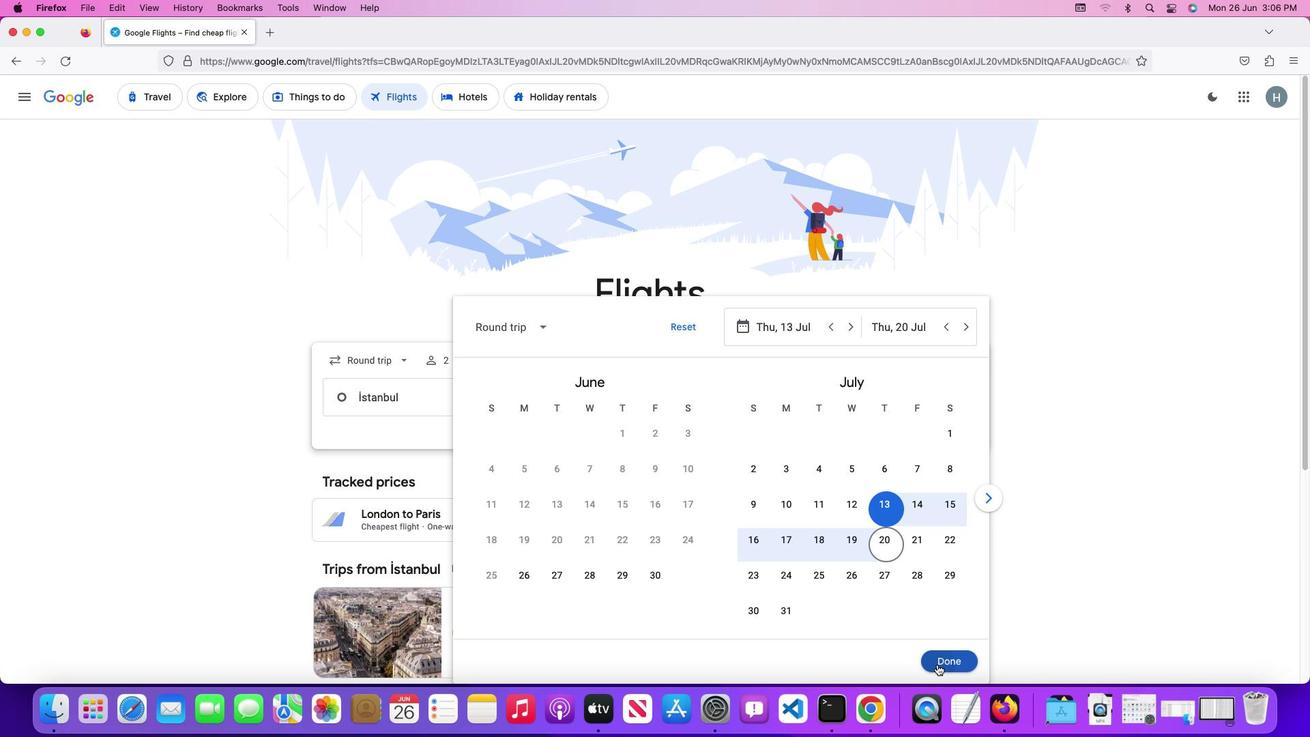 
Action: Mouse moved to (658, 440)
Screenshot: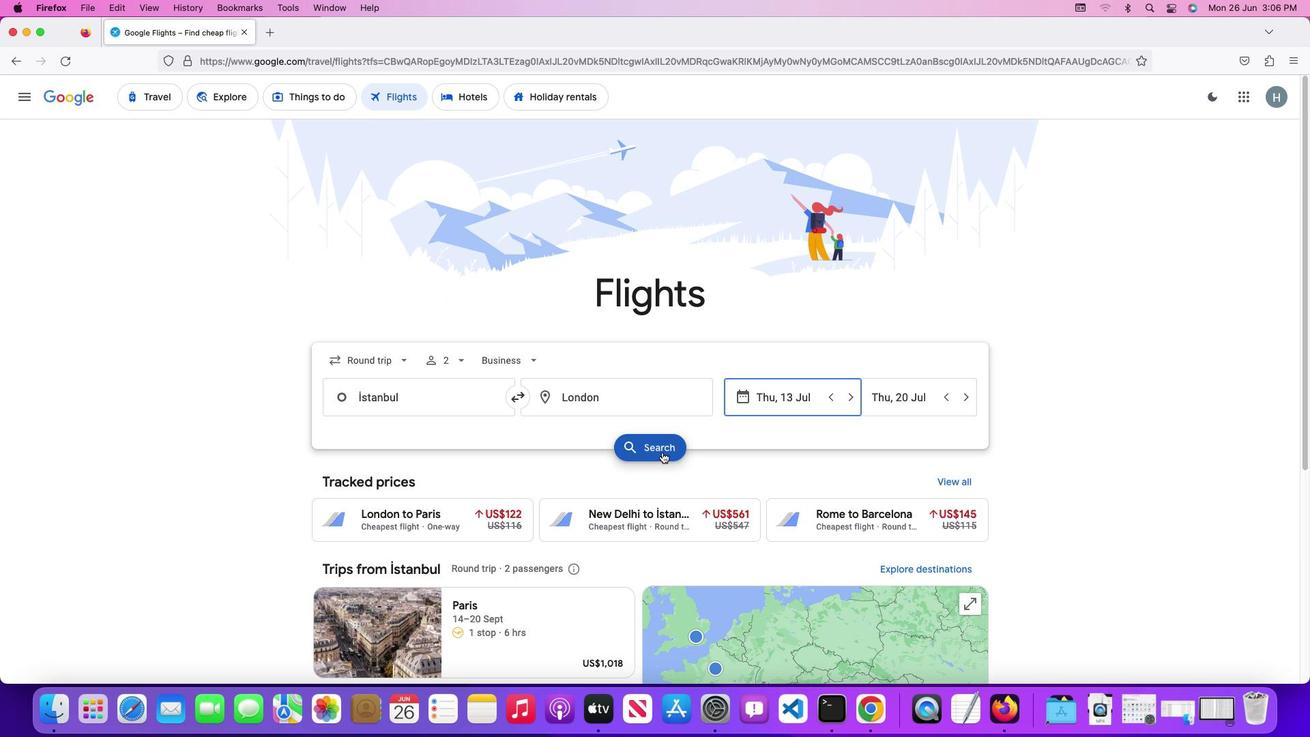 
Action: Mouse pressed left at (658, 440)
Screenshot: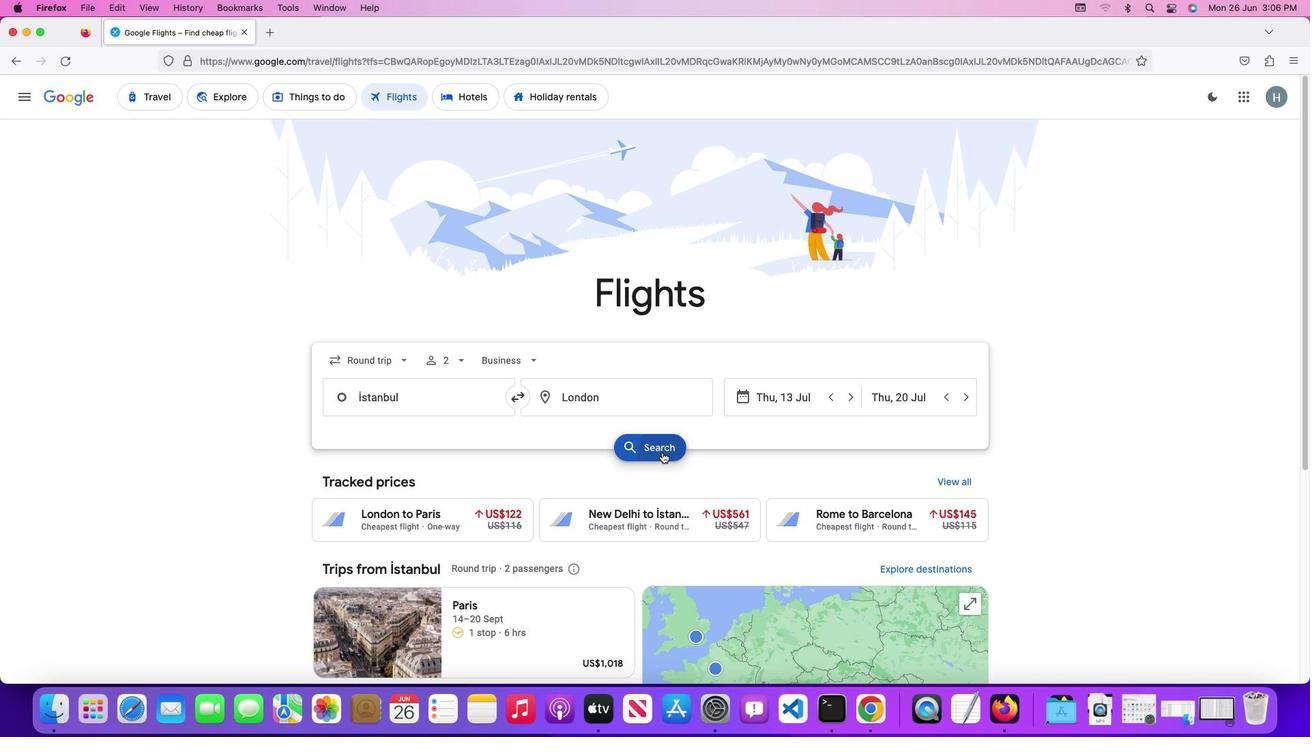 
Action: Mouse moved to (620, 250)
Screenshot: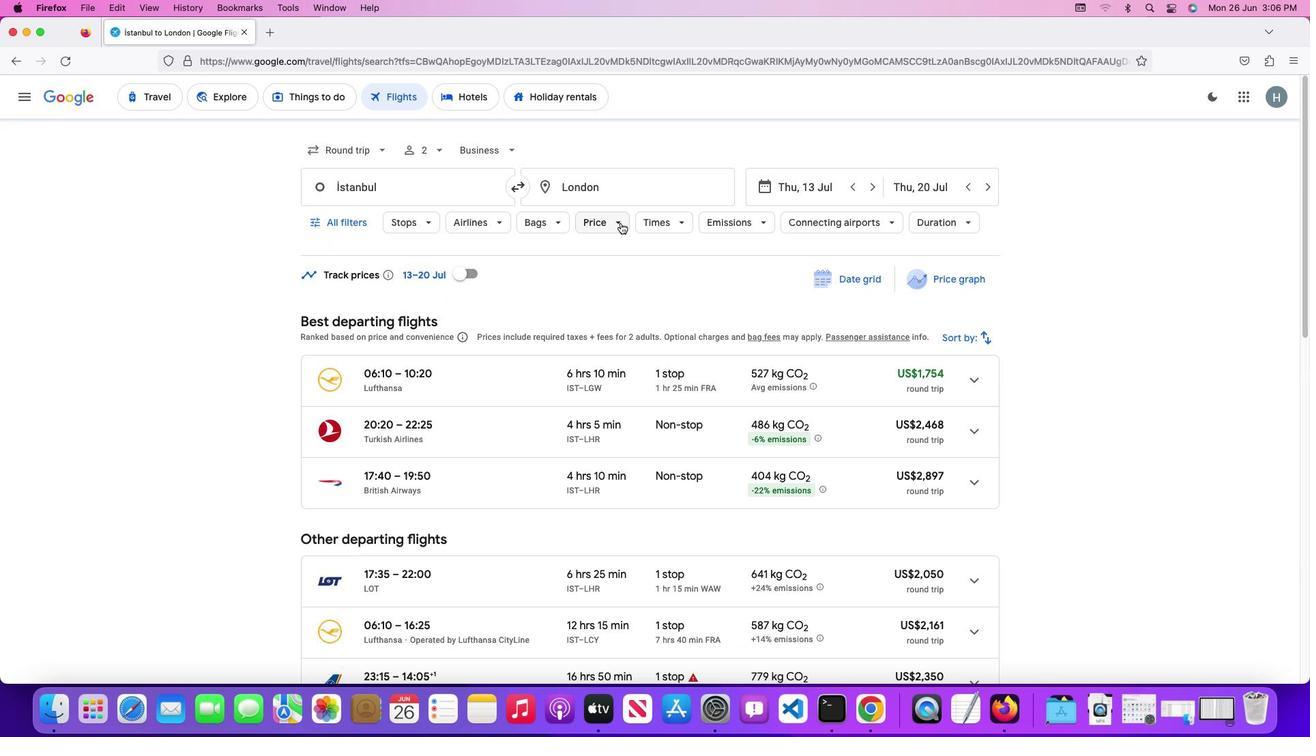 
Action: Mouse pressed left at (620, 250)
Screenshot: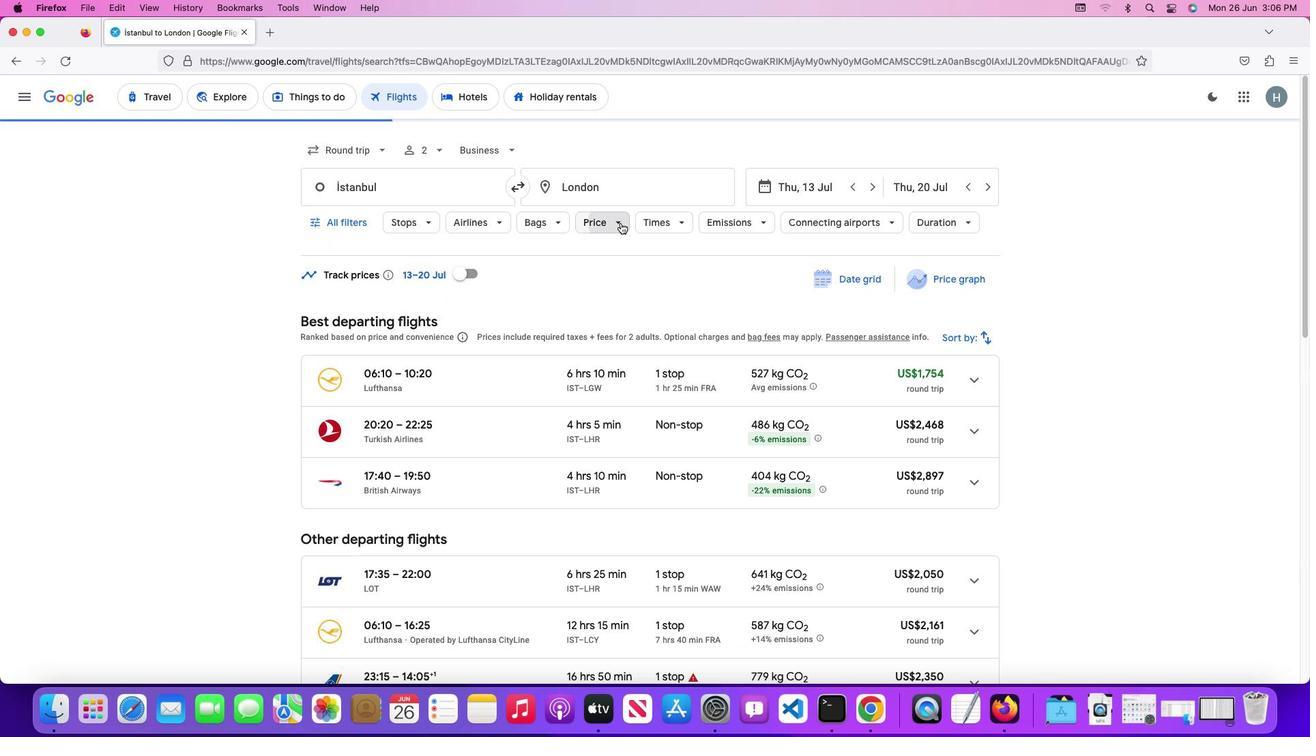 
Action: Mouse moved to (784, 323)
Screenshot: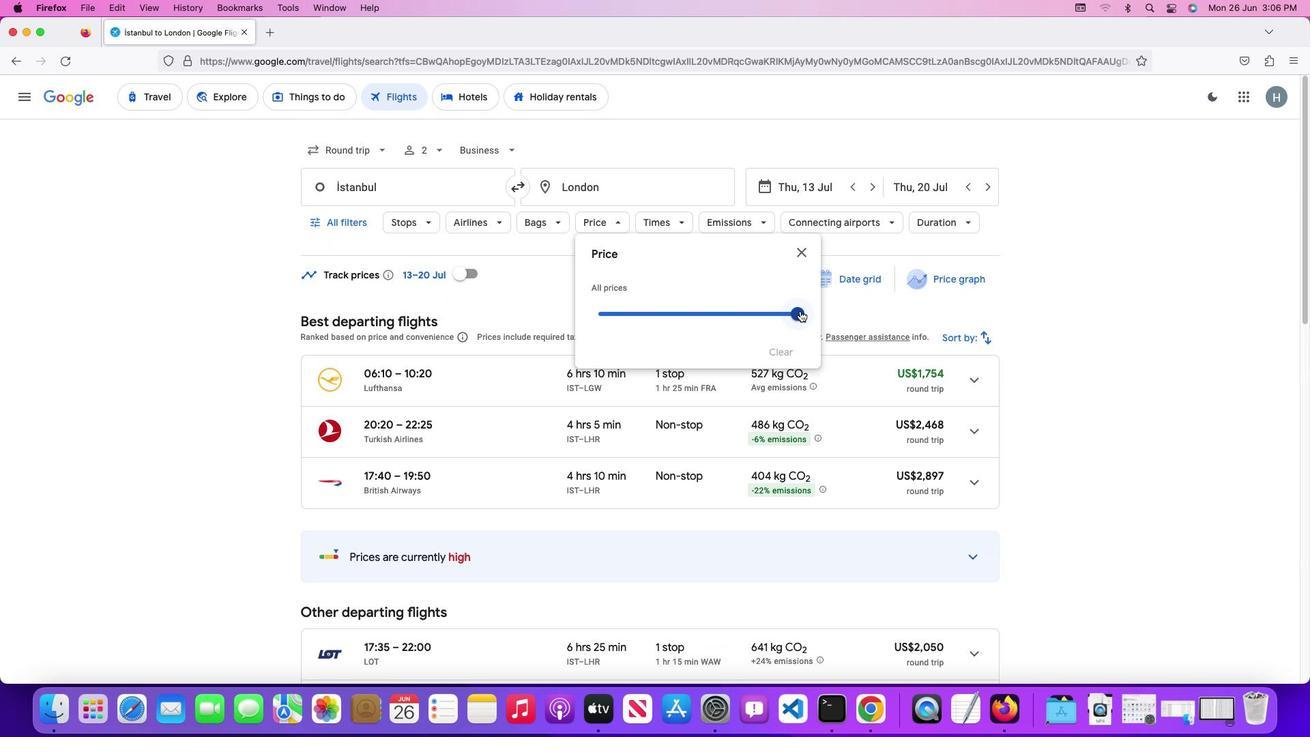 
Action: Mouse pressed left at (784, 323)
Screenshot: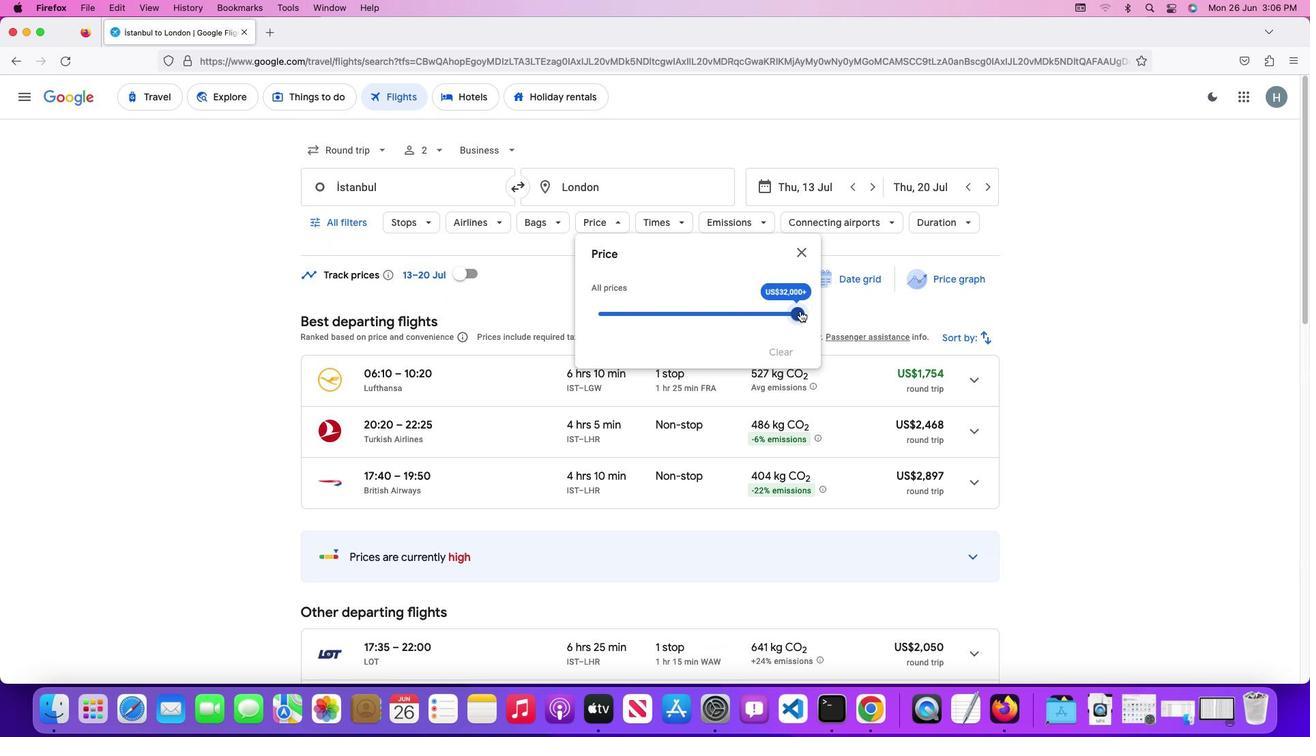 
Action: Mouse moved to (782, 273)
Screenshot: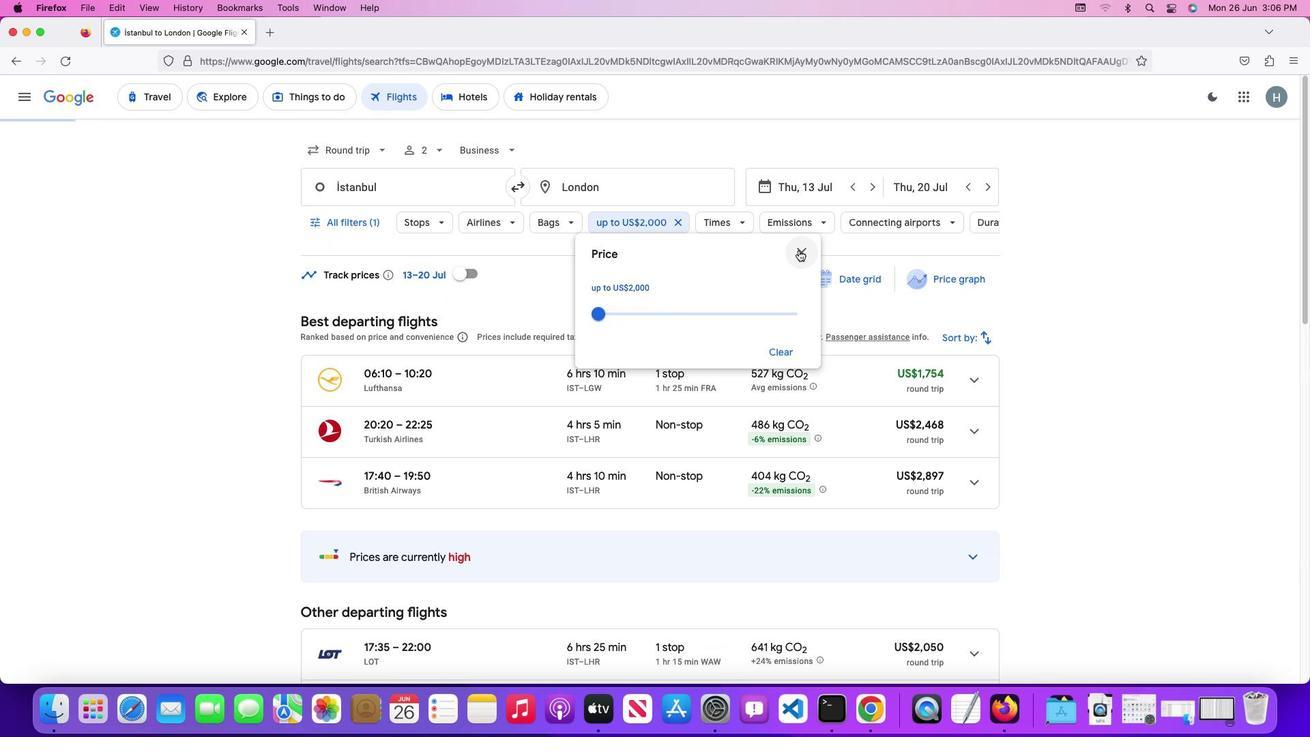 
Action: Mouse pressed left at (782, 273)
Screenshot: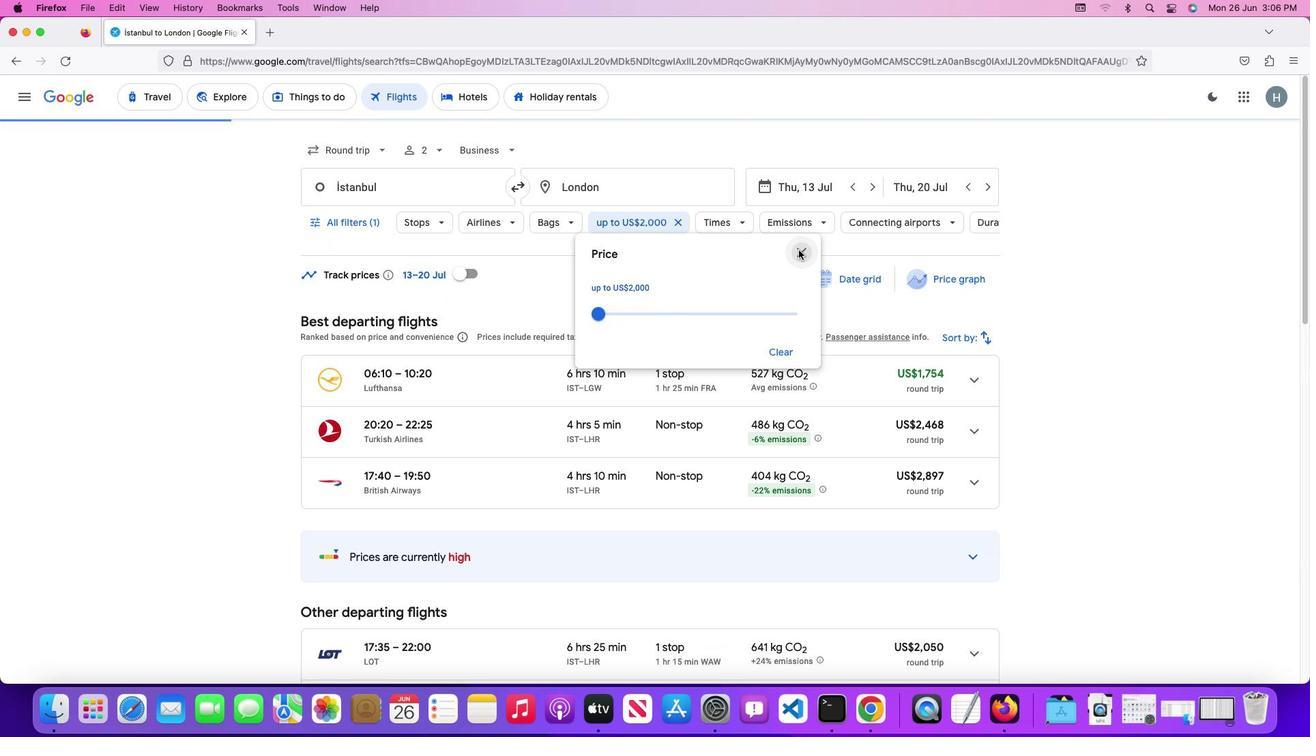 
Action: Mouse moved to (668, 251)
Screenshot: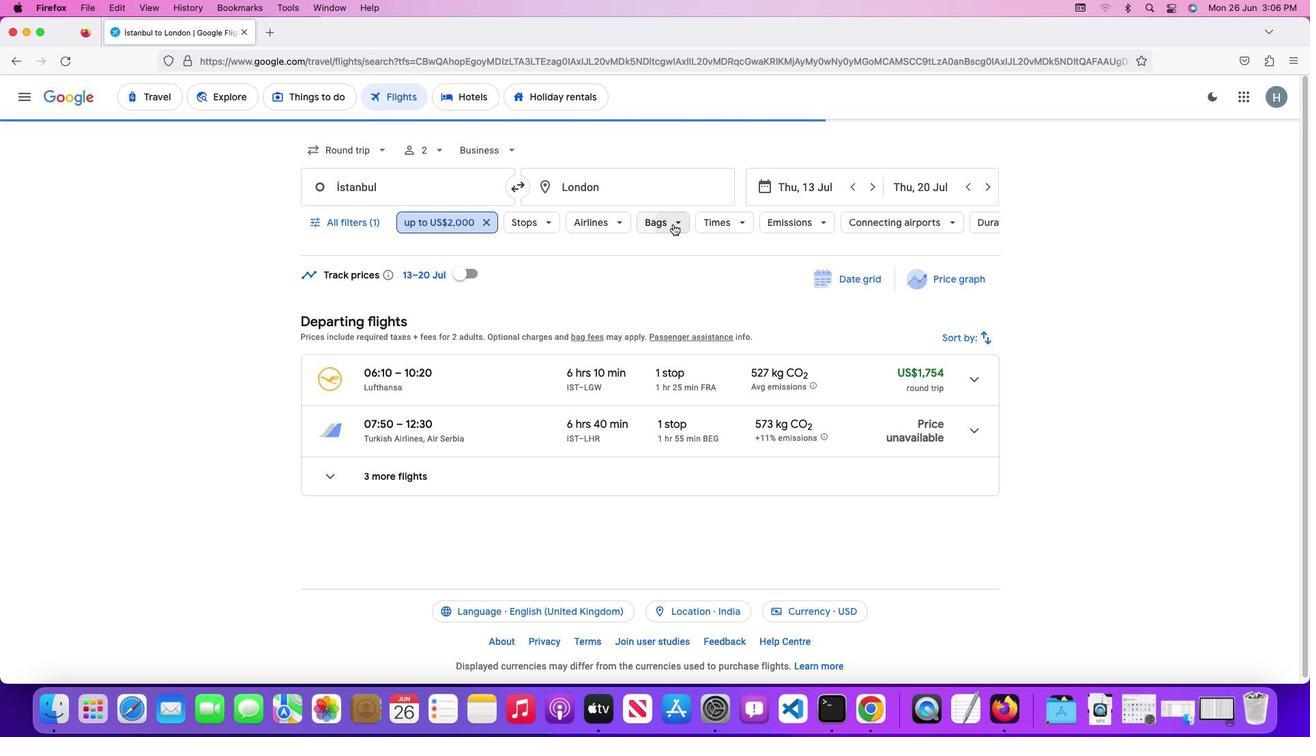 
Action: Mouse pressed left at (668, 251)
Screenshot: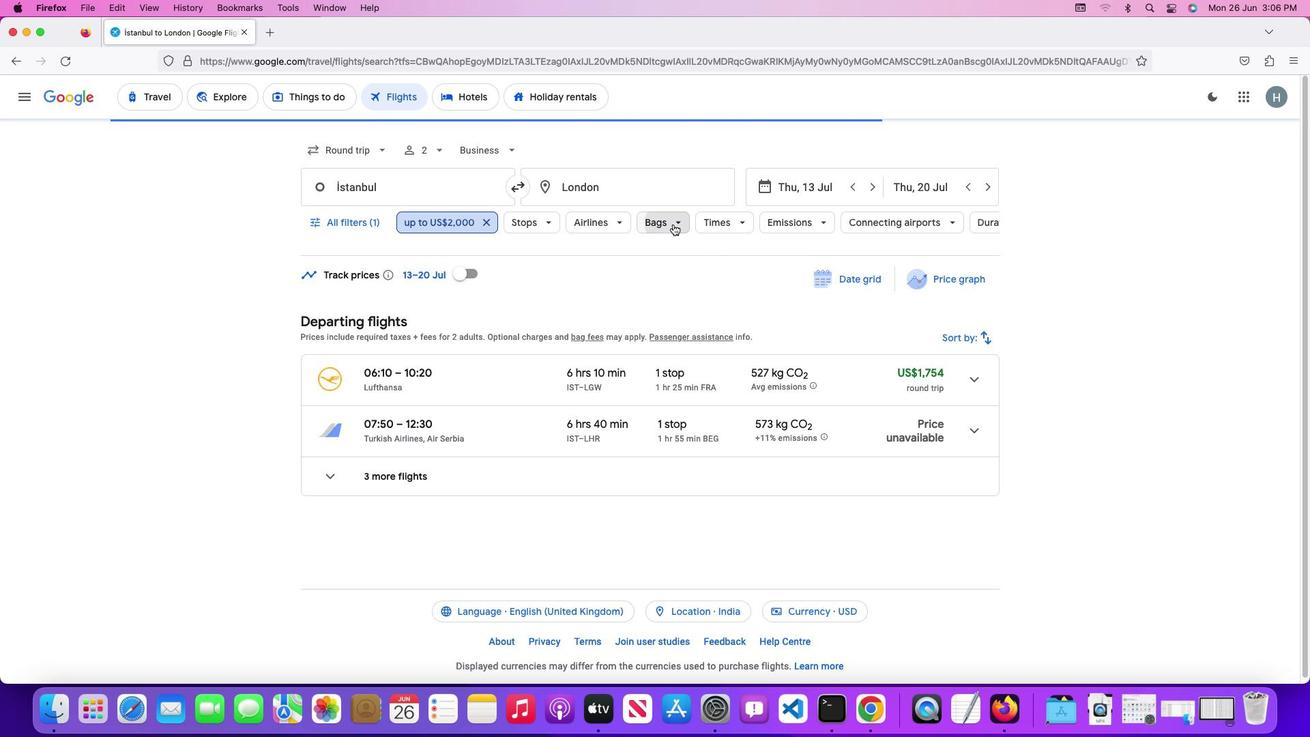 
Action: Mouse moved to (840, 305)
Screenshot: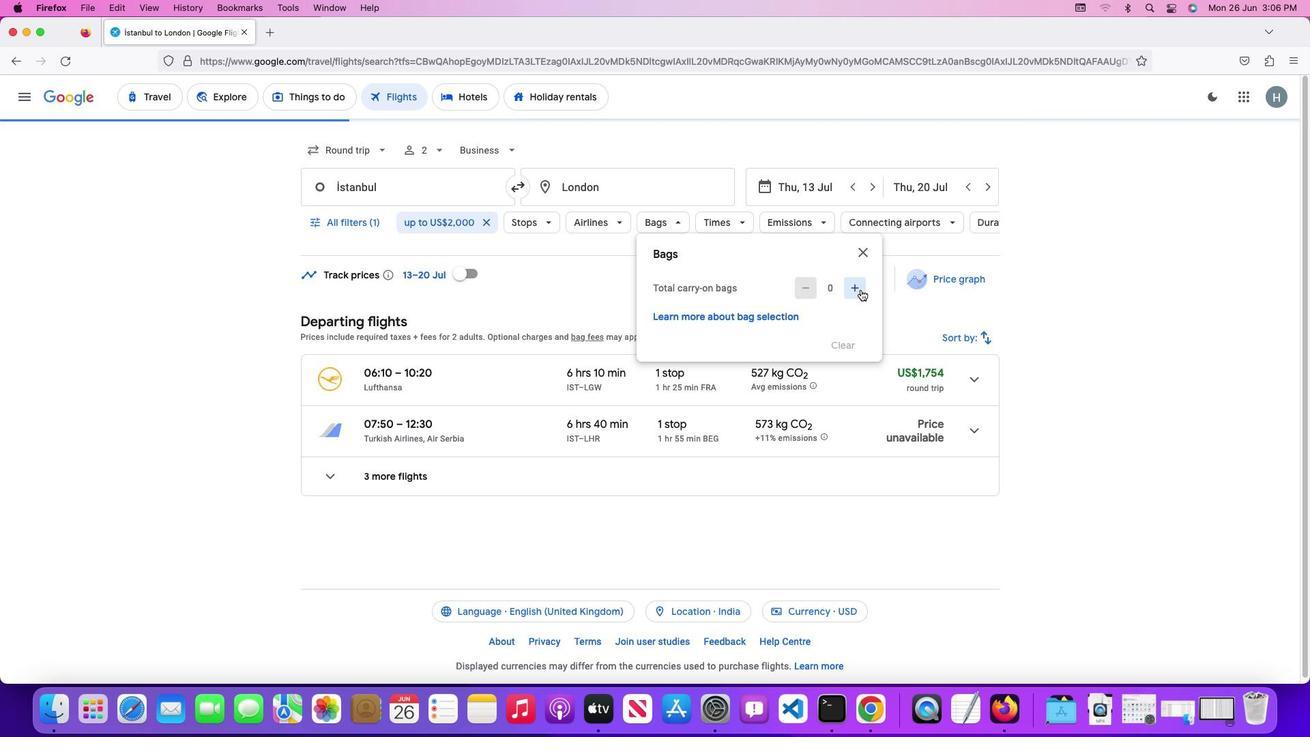 
Action: Mouse pressed left at (840, 305)
Screenshot: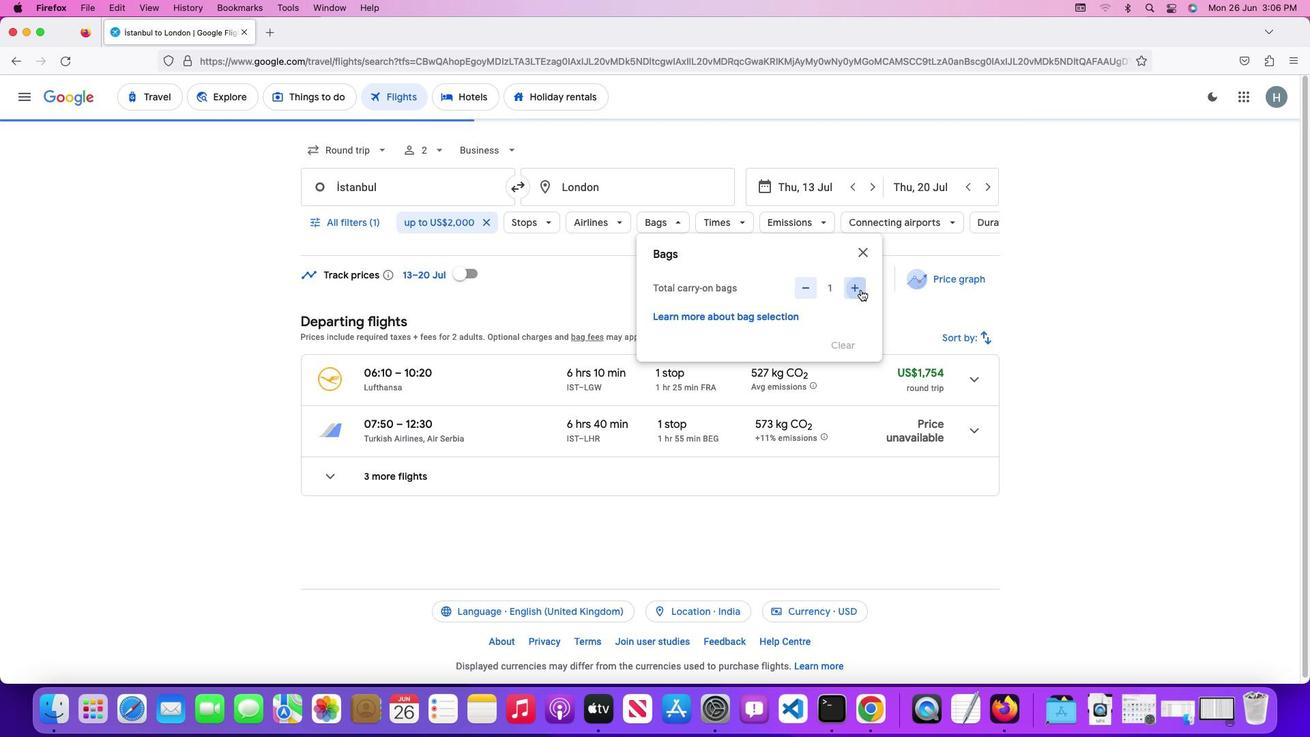 
Action: Mouse pressed left at (840, 305)
Screenshot: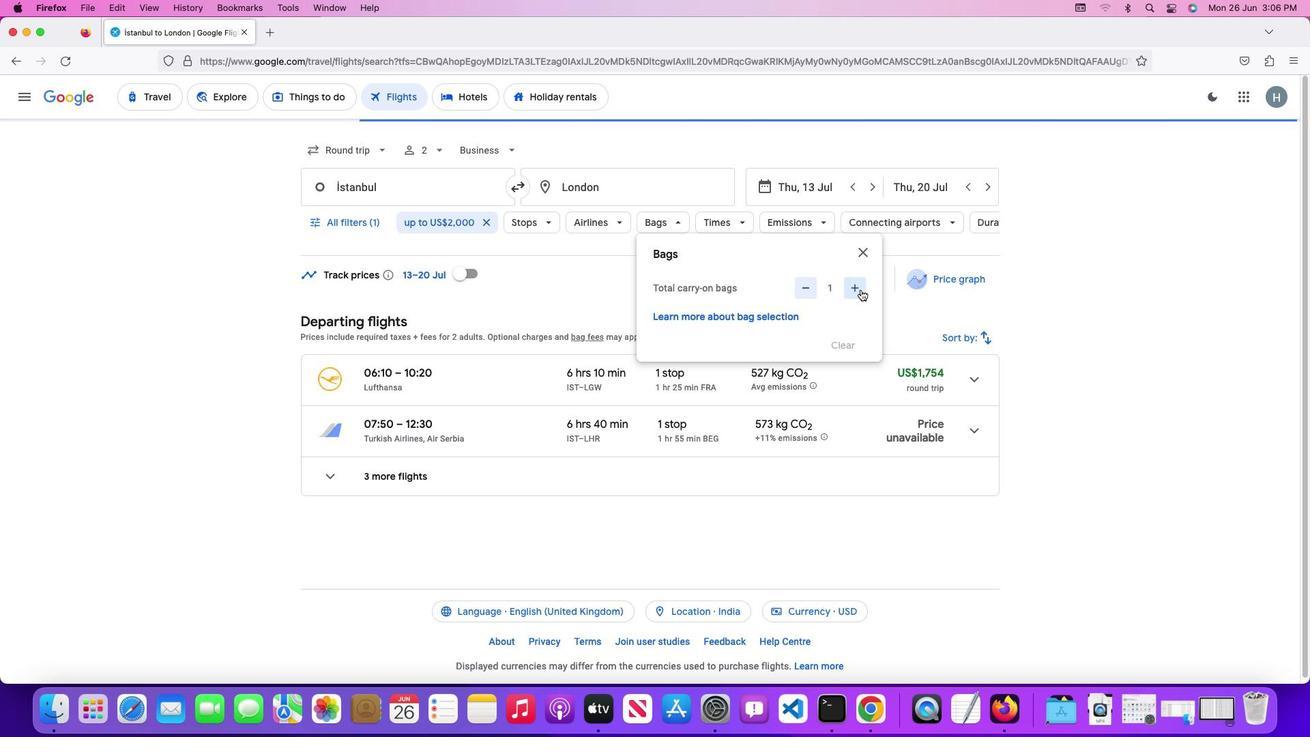 
Action: Mouse moved to (843, 276)
Screenshot: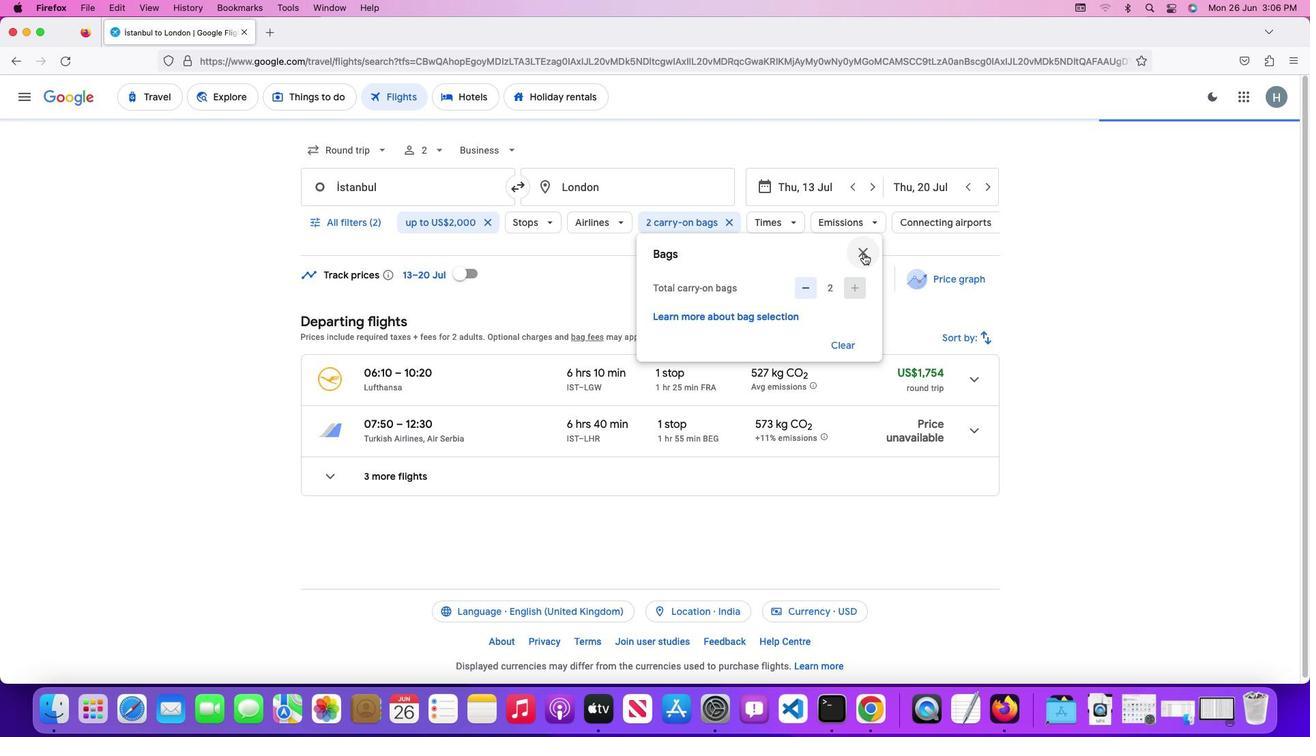 
Action: Mouse pressed left at (843, 276)
Screenshot: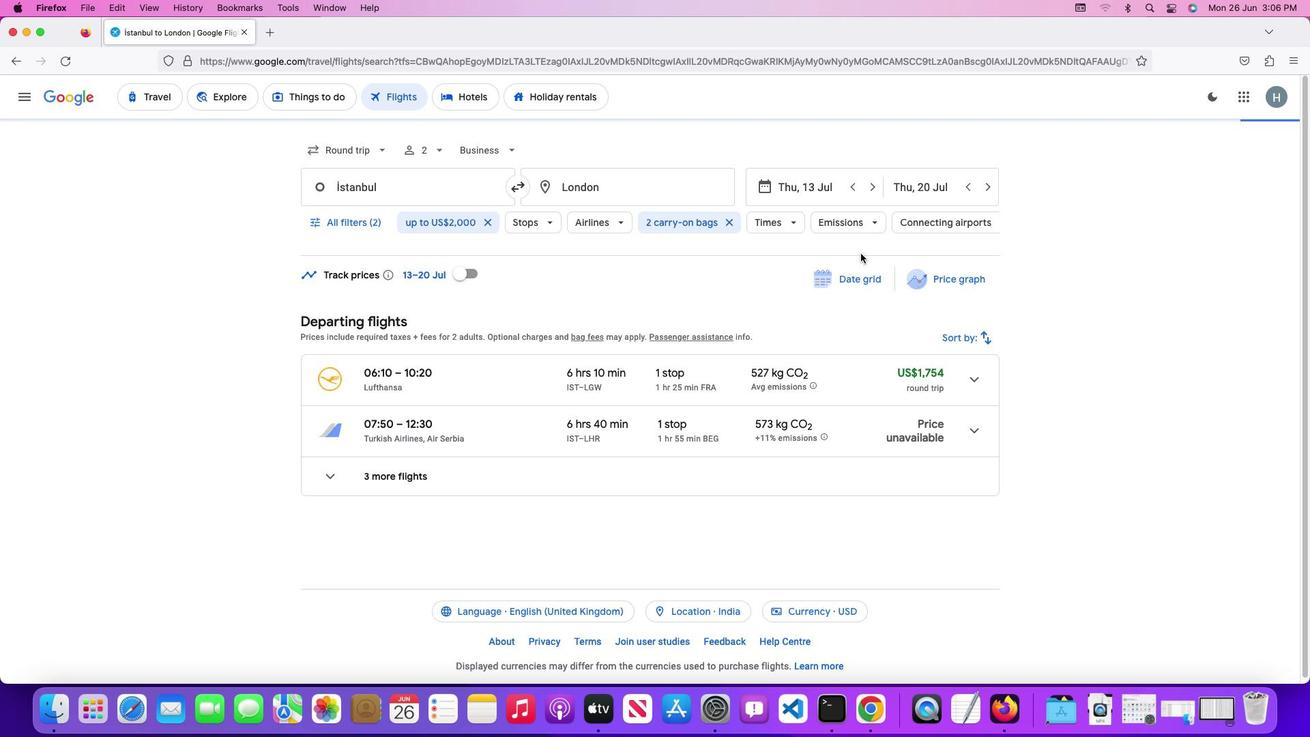
Action: Mouse moved to (692, 302)
Screenshot: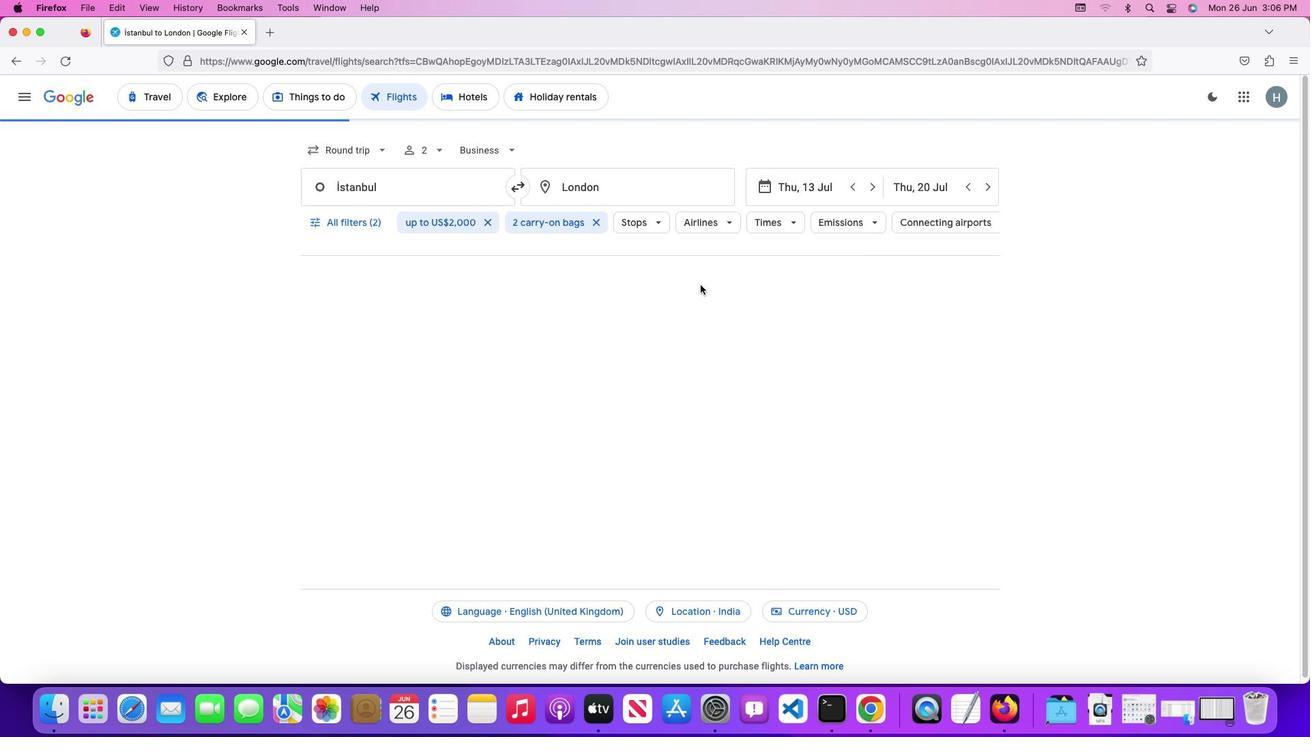 
